 Task: Compose an email with the signature Jocelyn Rodriguez with the subject Update on a service enhancement and the message I wanted to discuss the progress of the sales team with you. Can we set up a meeting sometime next week? from softage.5@softage.net to softage.2@softage.net, select the message and change font size to huge, align the email to right Send the email. Finally, move the email from Sent Items to the label Social media
Action: Mouse moved to (72, 48)
Screenshot: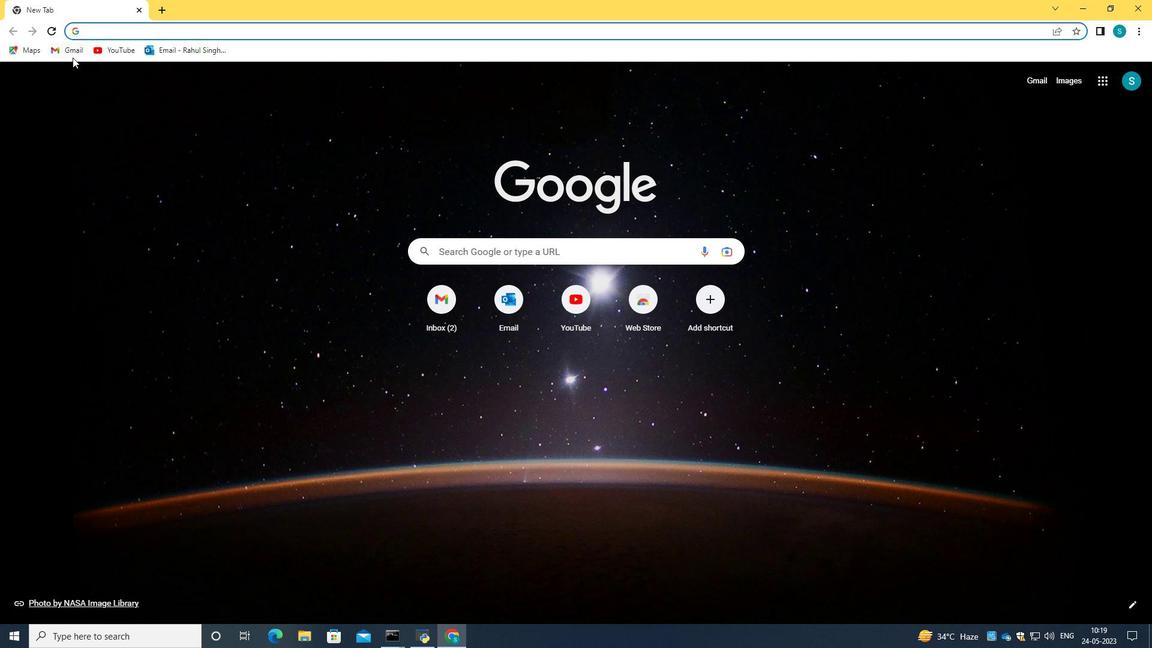 
Action: Mouse pressed left at (72, 48)
Screenshot: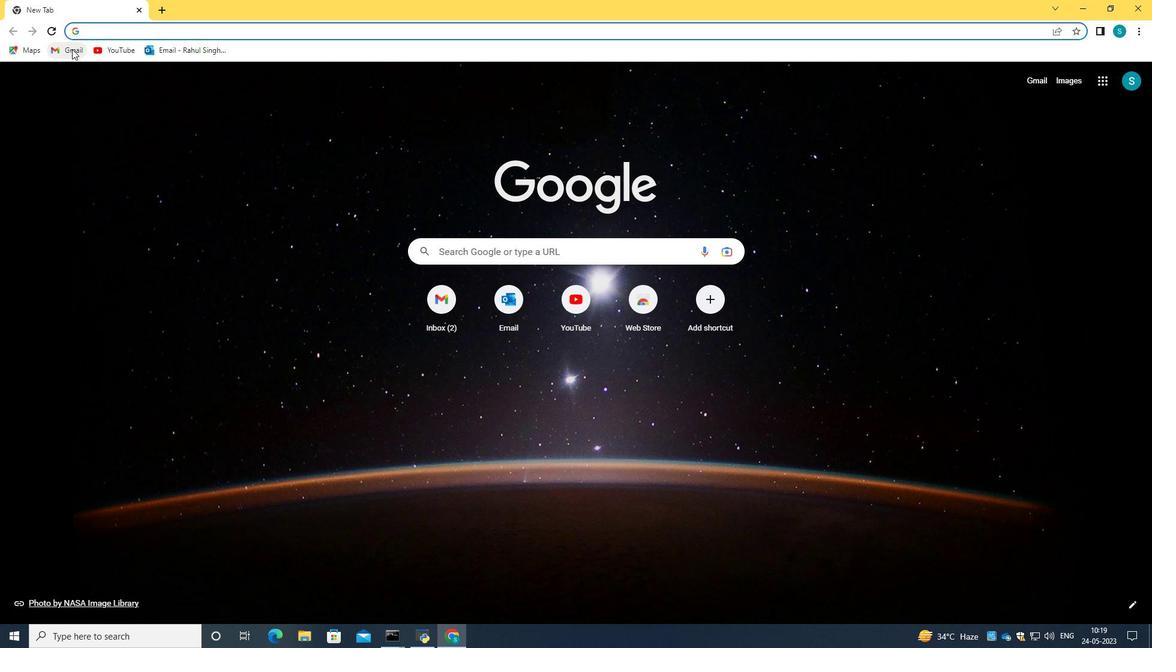 
Action: Mouse moved to (583, 181)
Screenshot: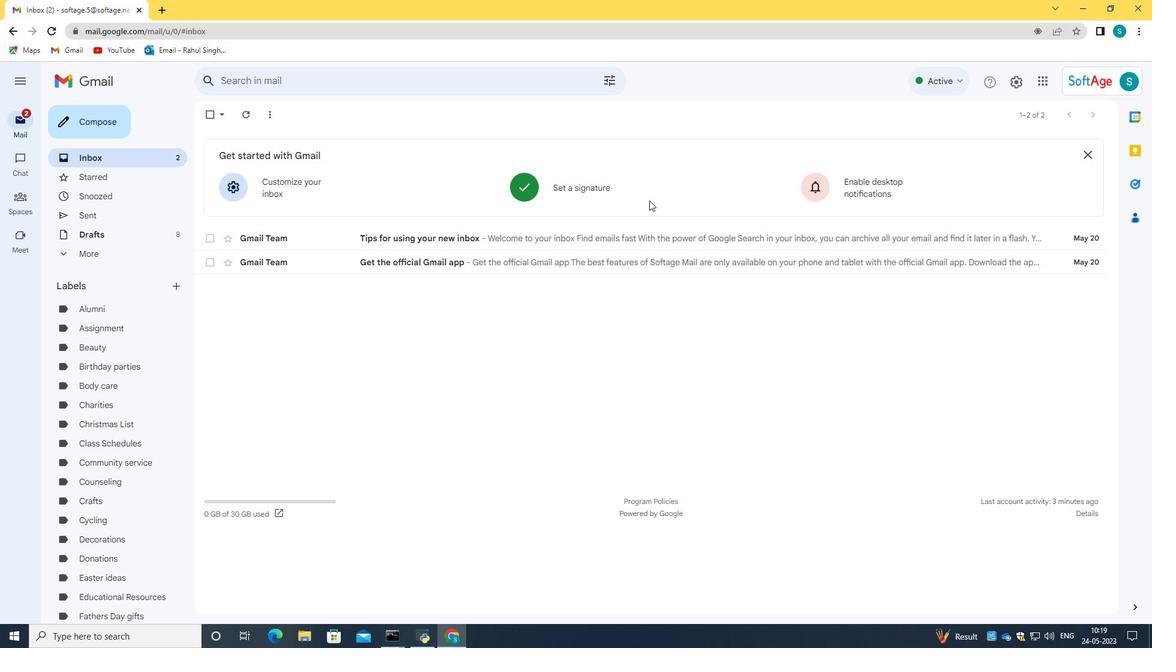
Action: Mouse pressed left at (583, 181)
Screenshot: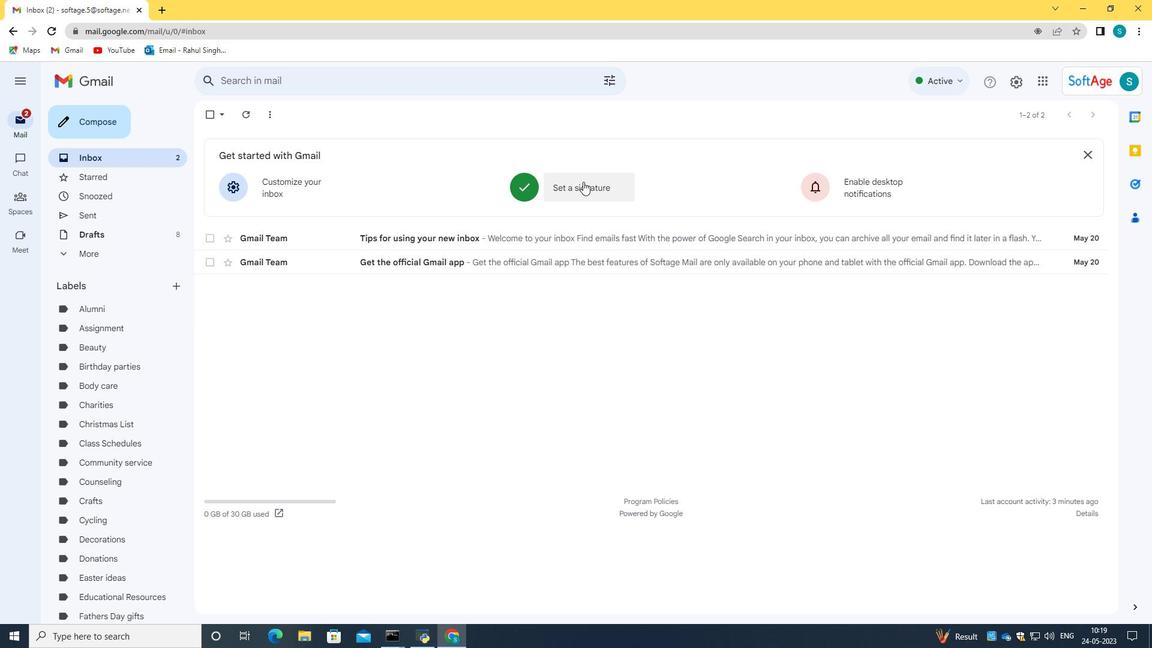 
Action: Mouse moved to (630, 279)
Screenshot: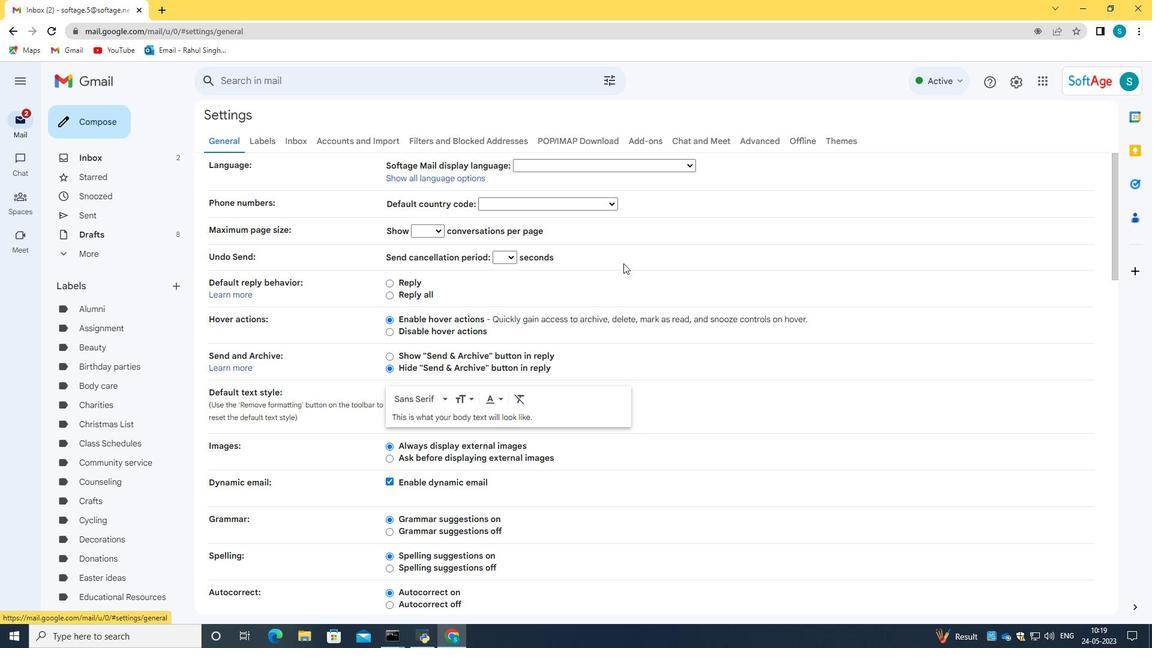 
Action: Mouse scrolled (630, 279) with delta (0, 0)
Screenshot: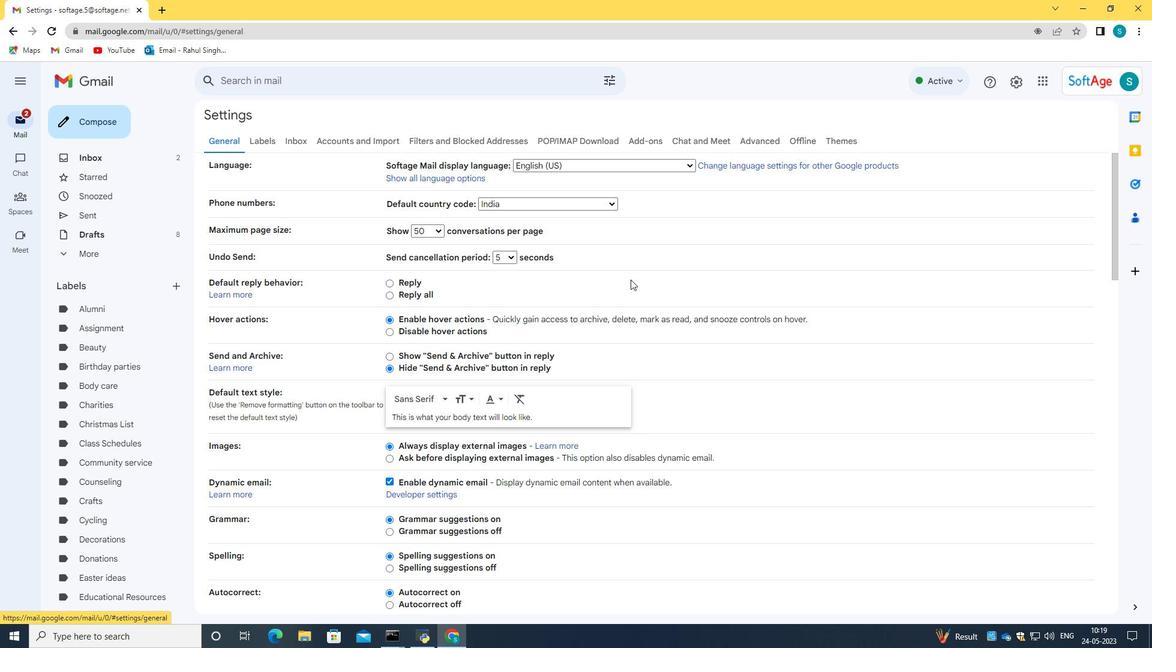 
Action: Mouse scrolled (630, 279) with delta (0, 0)
Screenshot: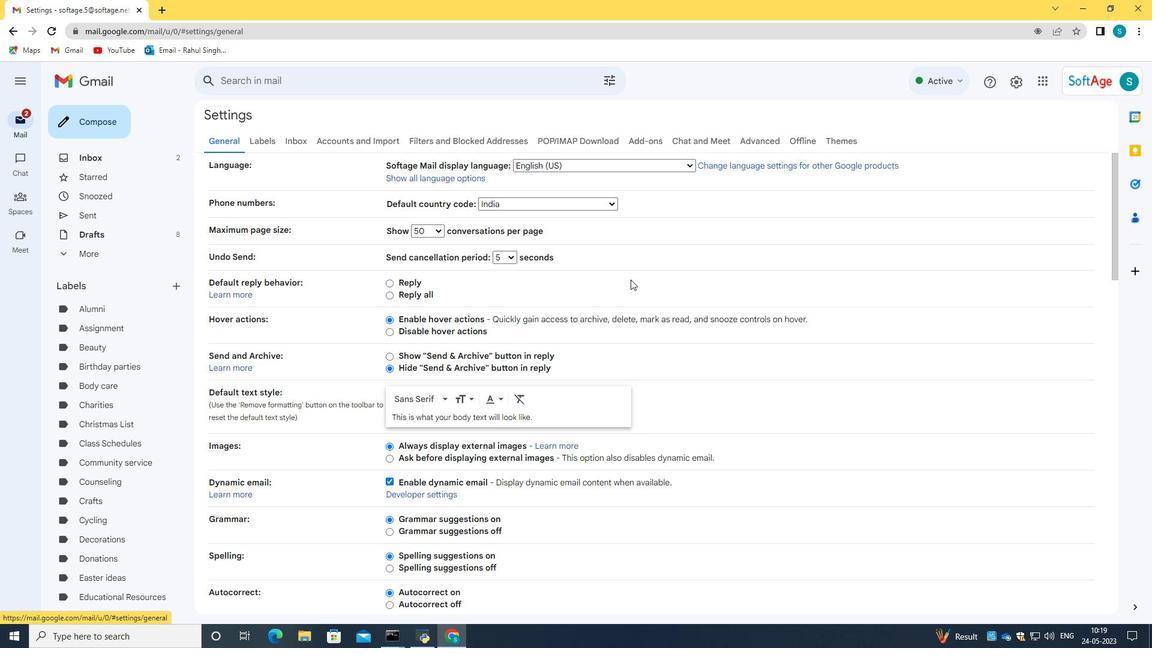 
Action: Mouse moved to (630, 280)
Screenshot: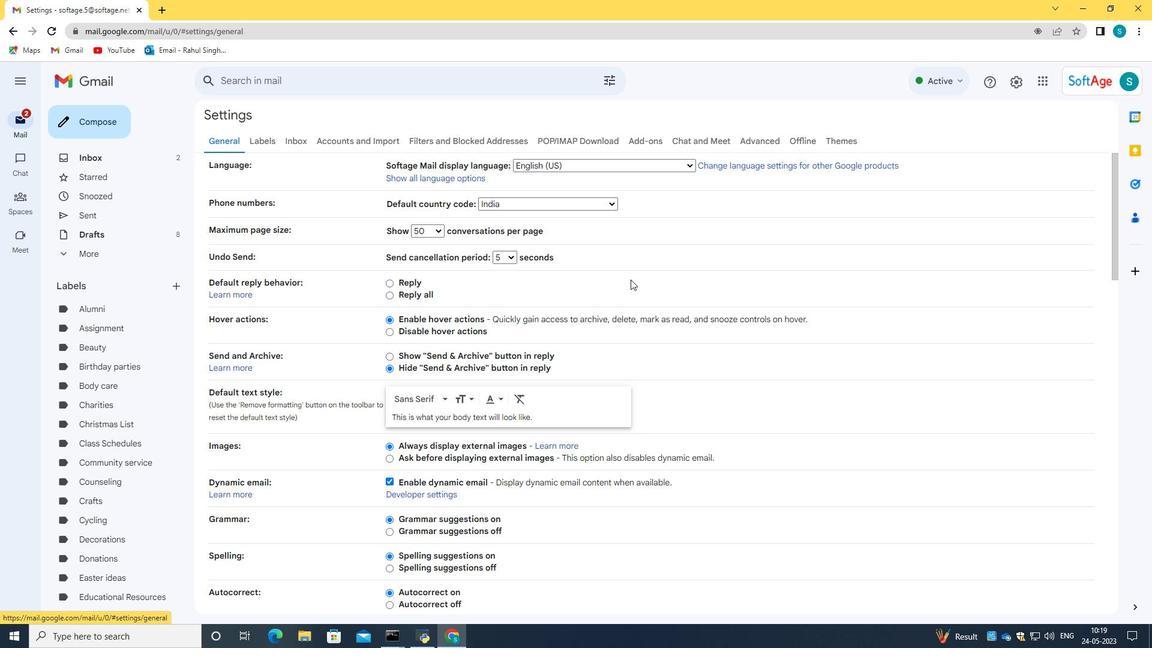 
Action: Mouse scrolled (630, 279) with delta (0, 0)
Screenshot: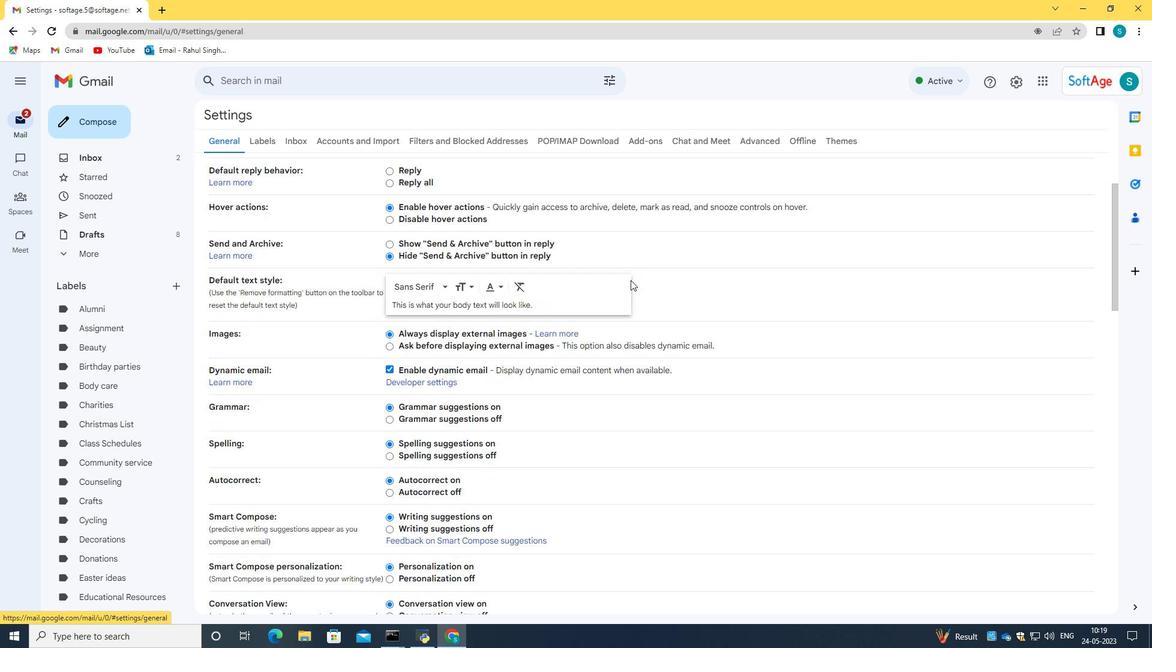 
Action: Mouse scrolled (630, 279) with delta (0, 0)
Screenshot: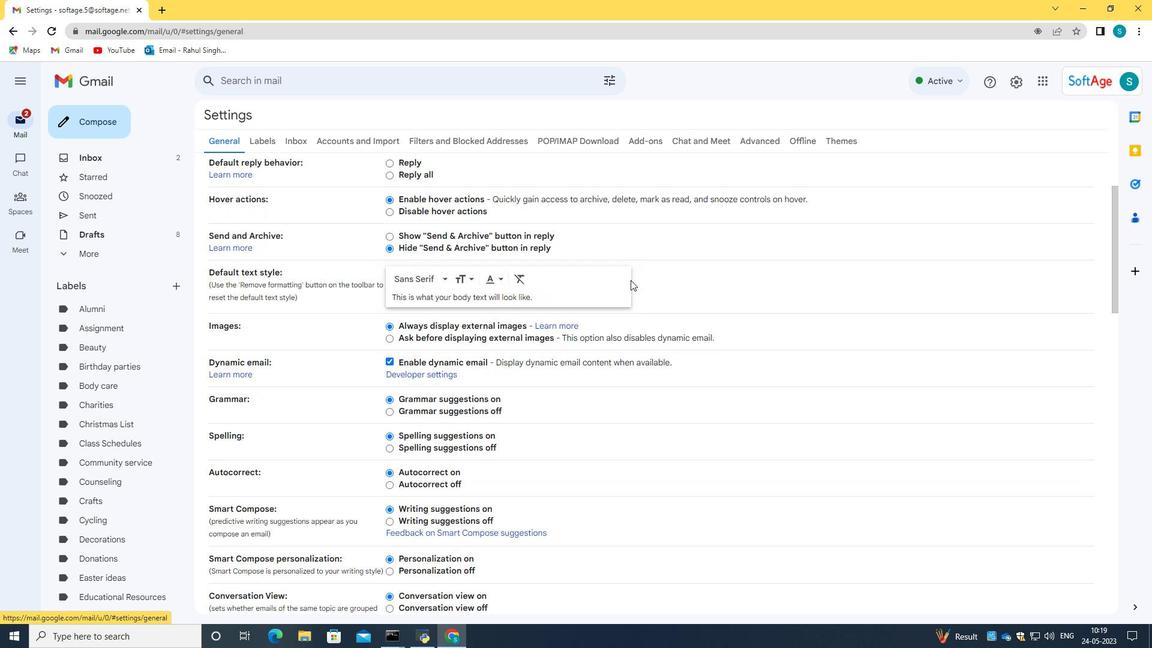 
Action: Mouse scrolled (630, 279) with delta (0, 0)
Screenshot: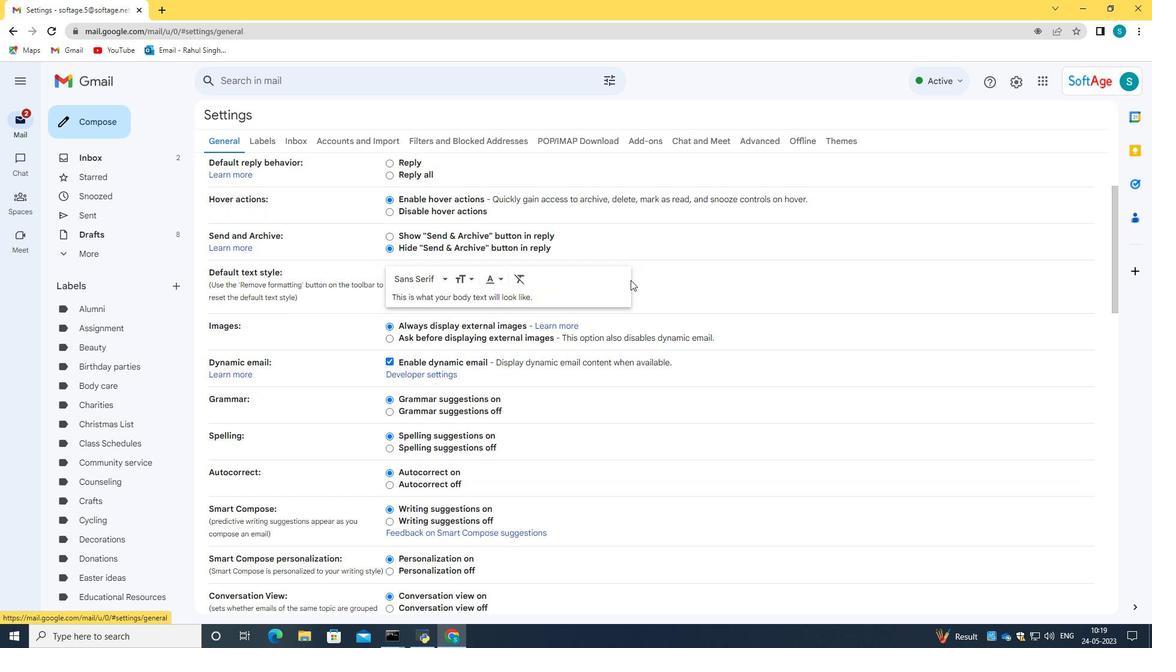 
Action: Mouse scrolled (630, 279) with delta (0, 0)
Screenshot: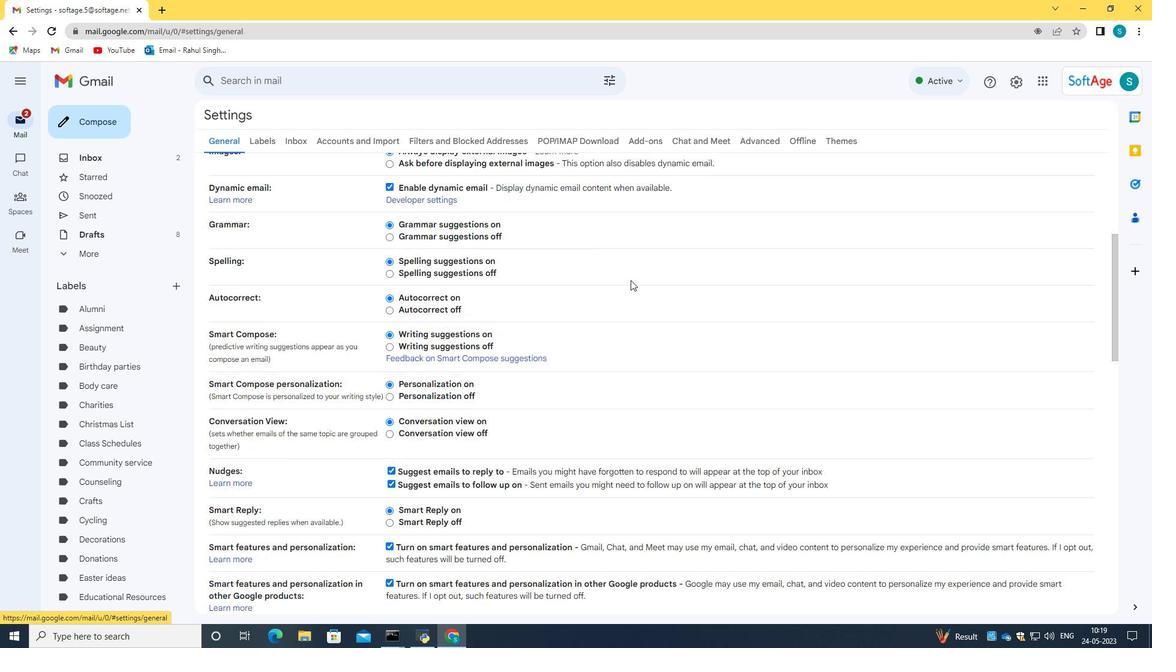 
Action: Mouse scrolled (630, 279) with delta (0, 0)
Screenshot: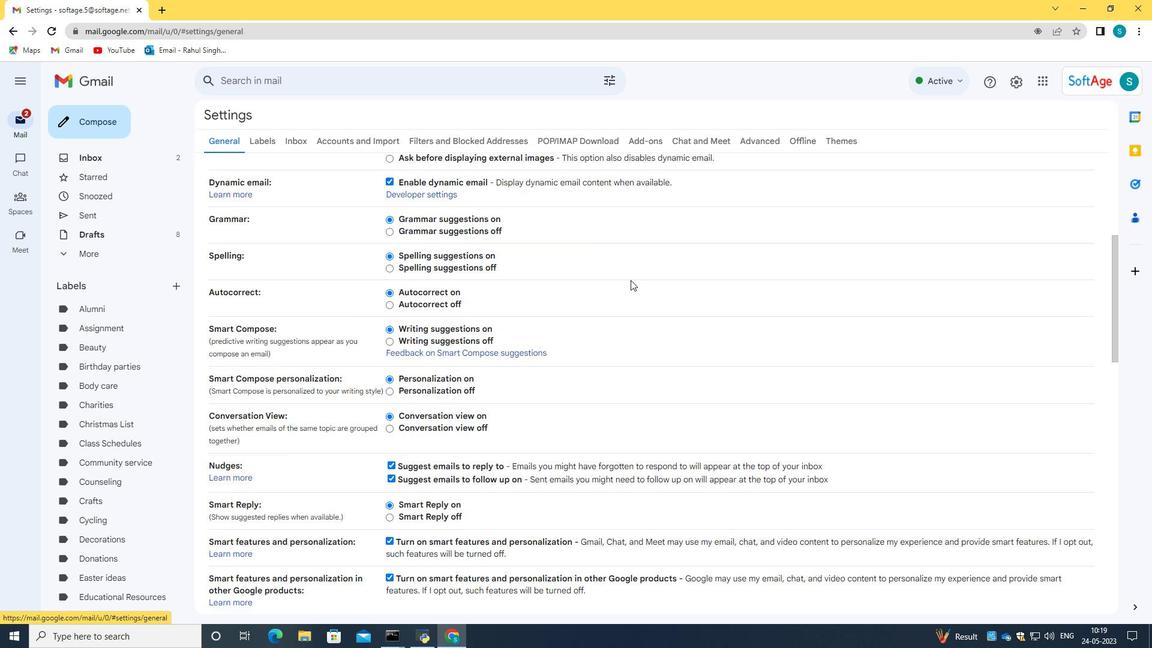 
Action: Mouse moved to (633, 281)
Screenshot: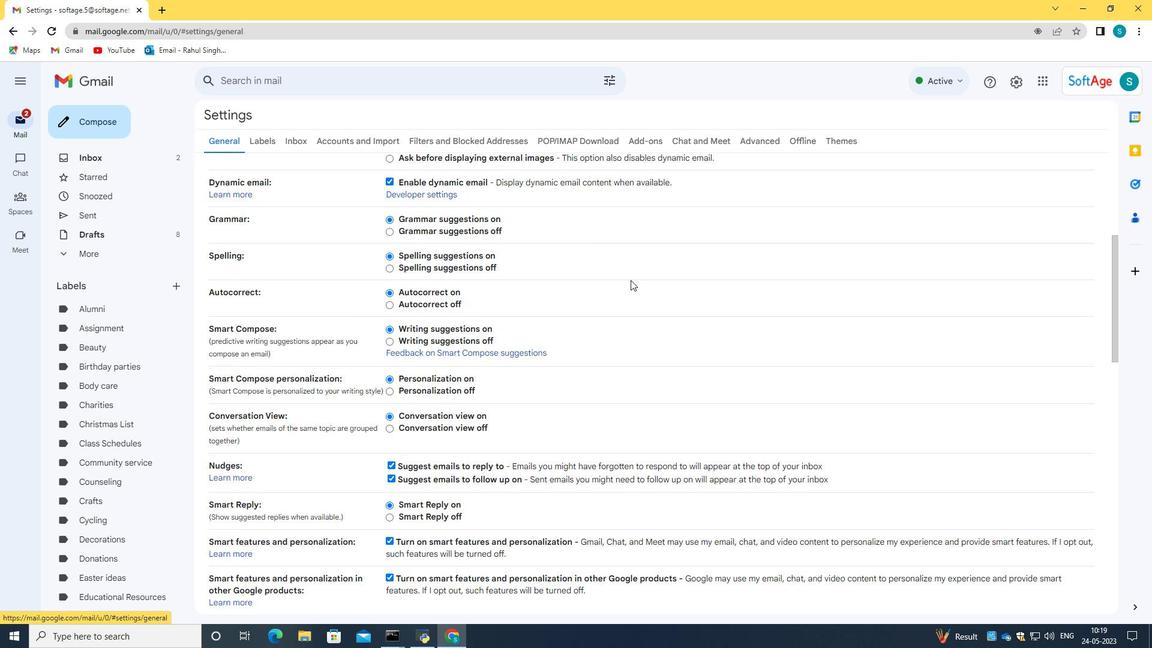 
Action: Mouse scrolled (633, 280) with delta (0, 0)
Screenshot: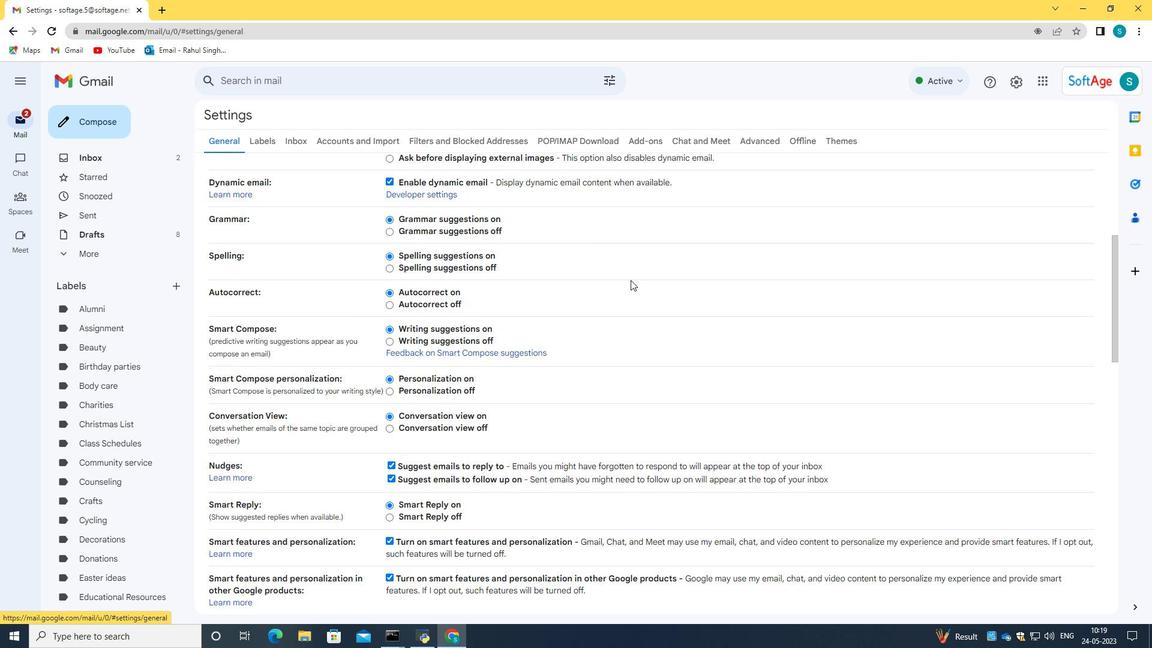 
Action: Mouse moved to (633, 282)
Screenshot: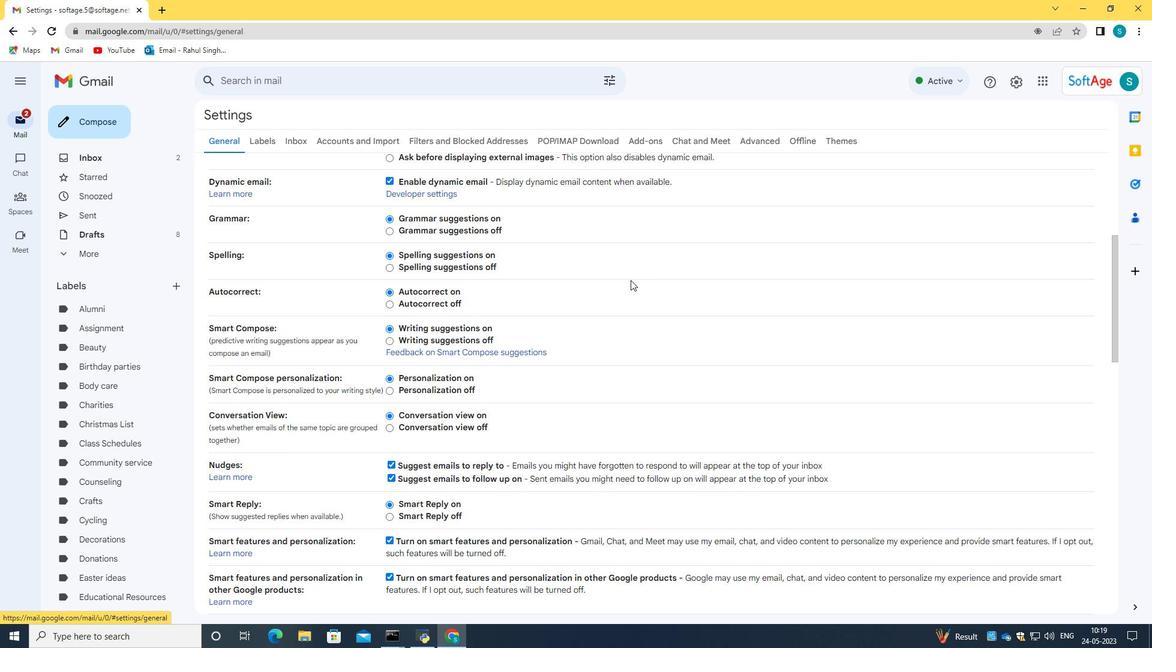 
Action: Mouse scrolled (633, 281) with delta (0, 0)
Screenshot: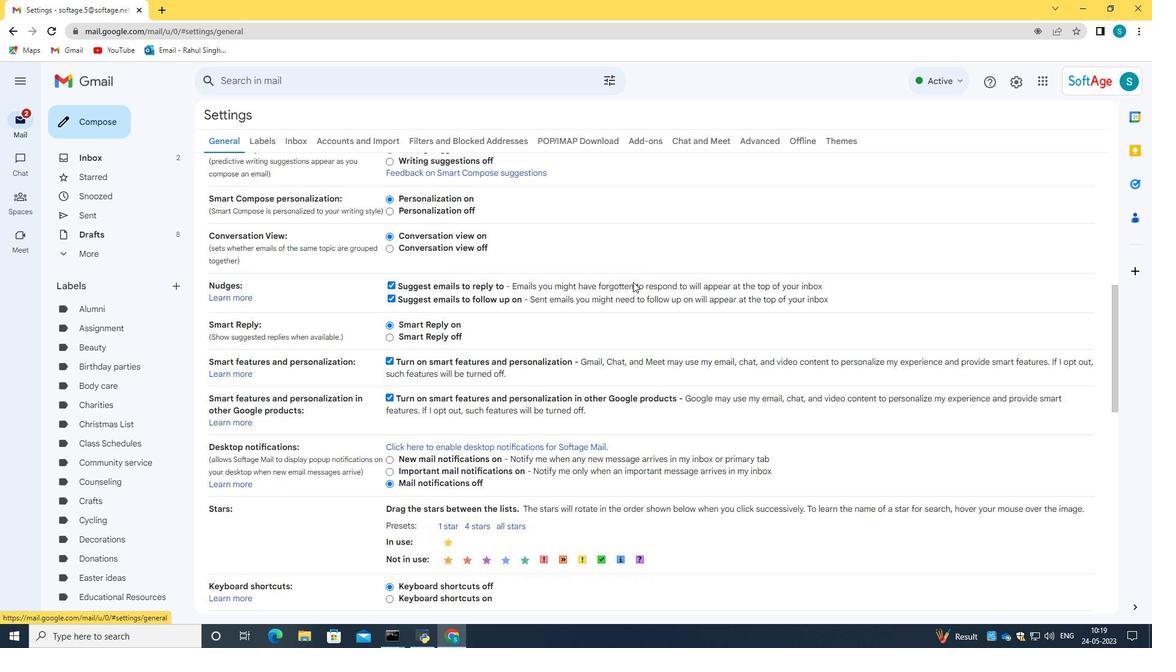 
Action: Mouse scrolled (633, 281) with delta (0, 0)
Screenshot: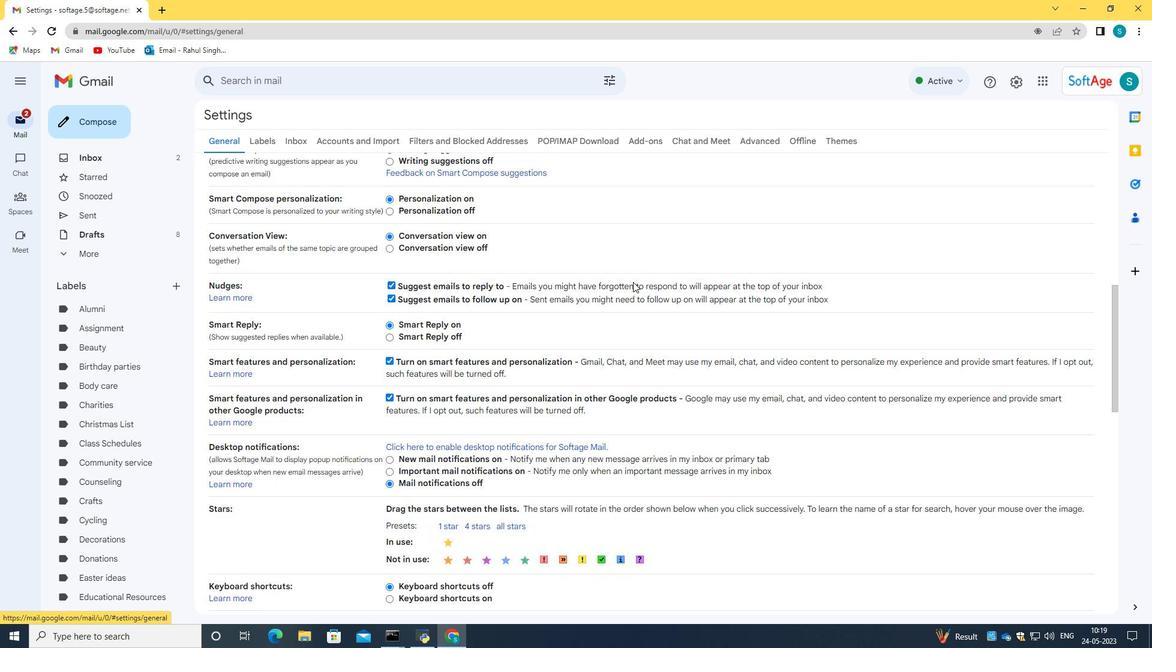 
Action: Mouse moved to (633, 286)
Screenshot: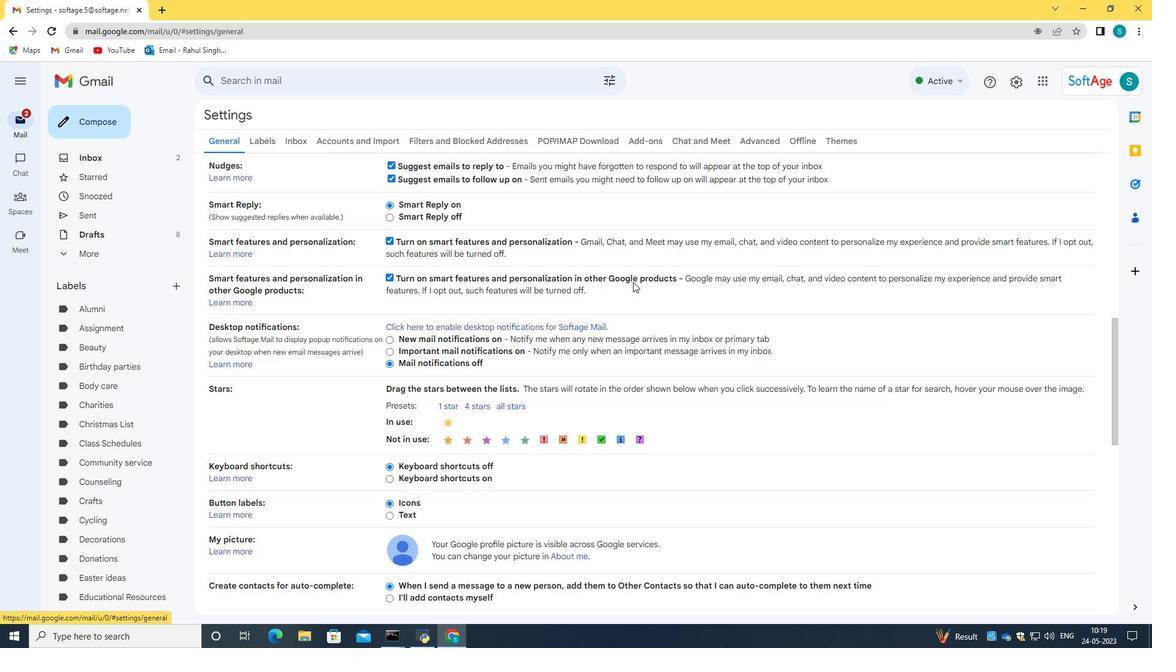 
Action: Mouse scrolled (633, 285) with delta (0, 0)
Screenshot: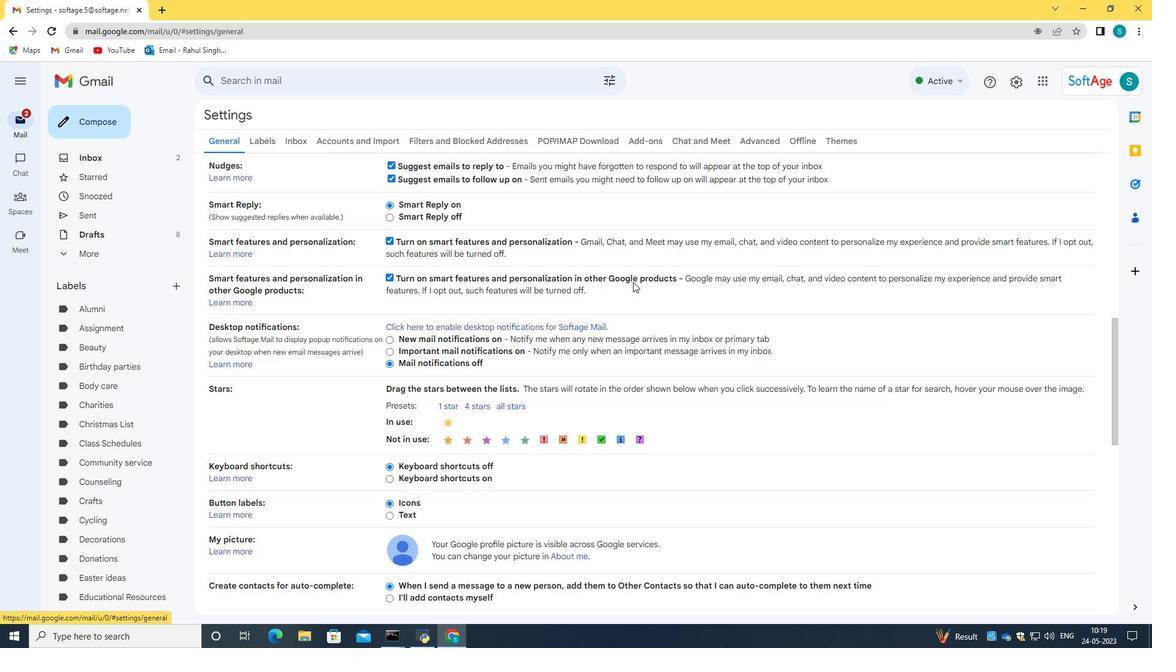
Action: Mouse moved to (633, 292)
Screenshot: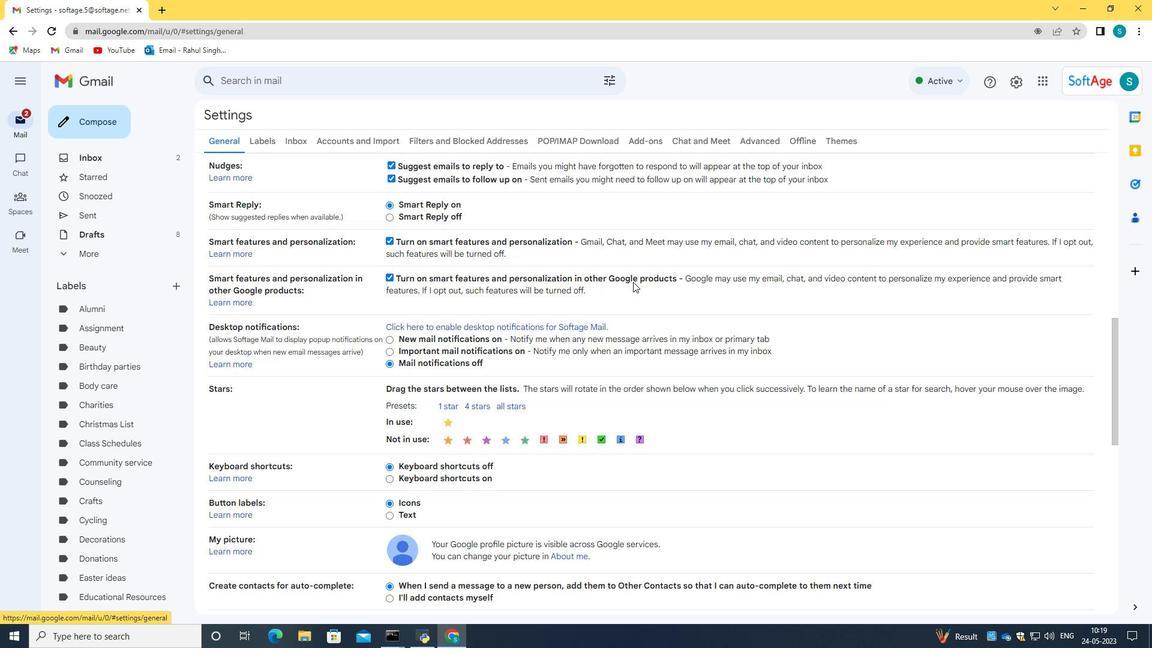 
Action: Mouse scrolled (633, 292) with delta (0, 0)
Screenshot: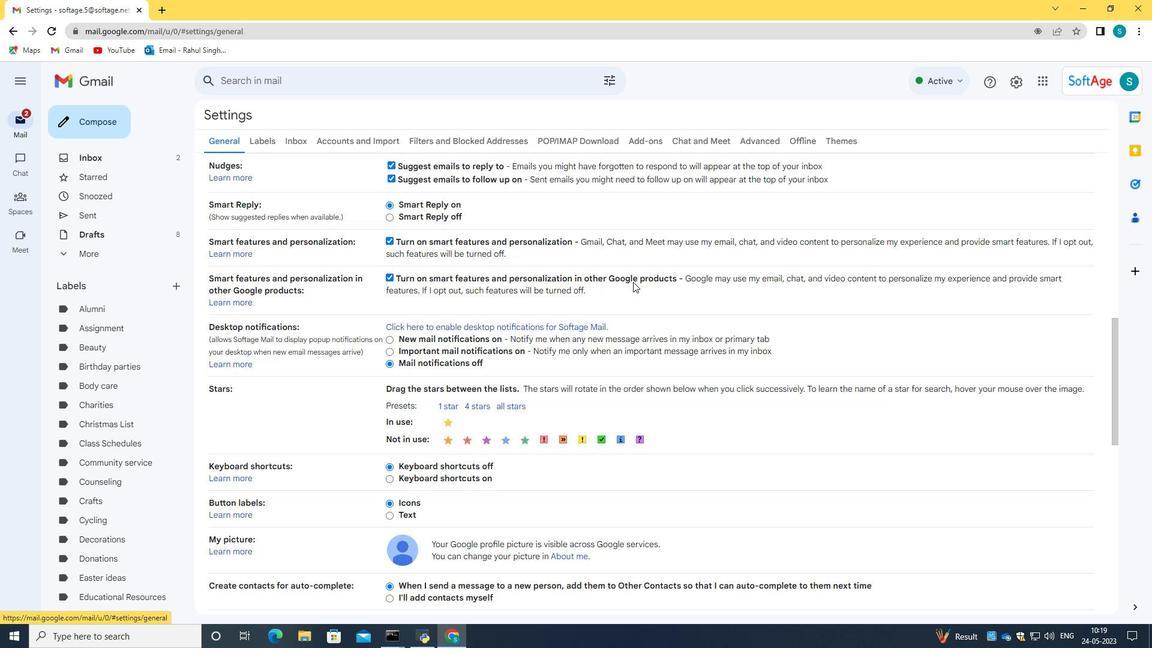 
Action: Mouse moved to (633, 294)
Screenshot: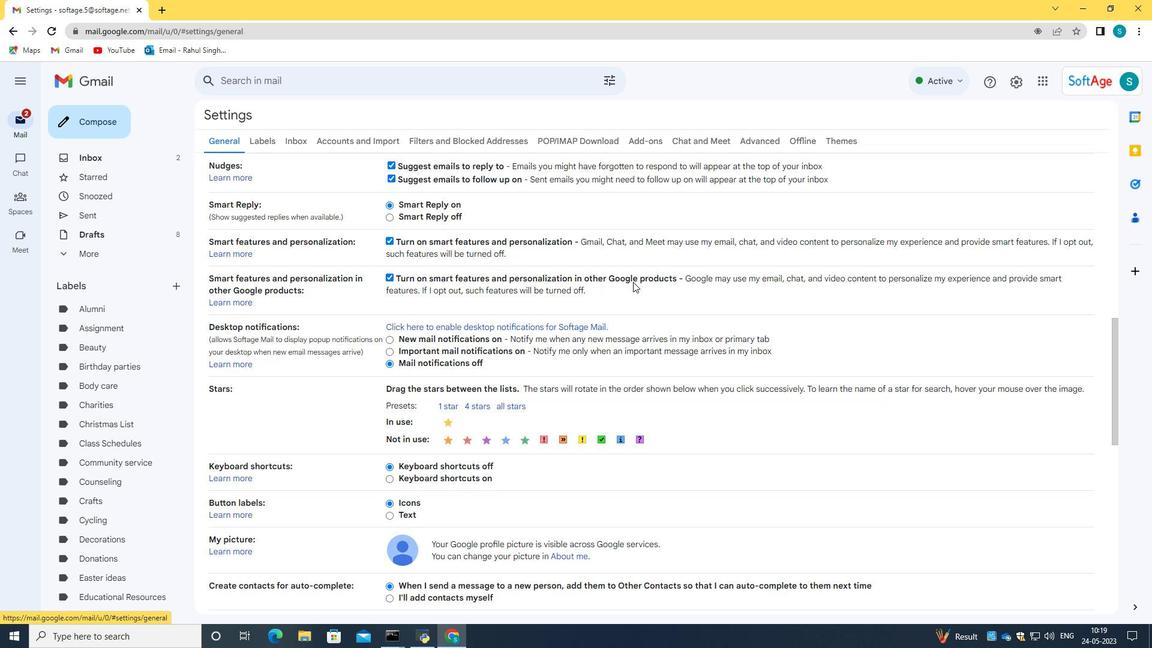 
Action: Mouse scrolled (633, 294) with delta (0, 0)
Screenshot: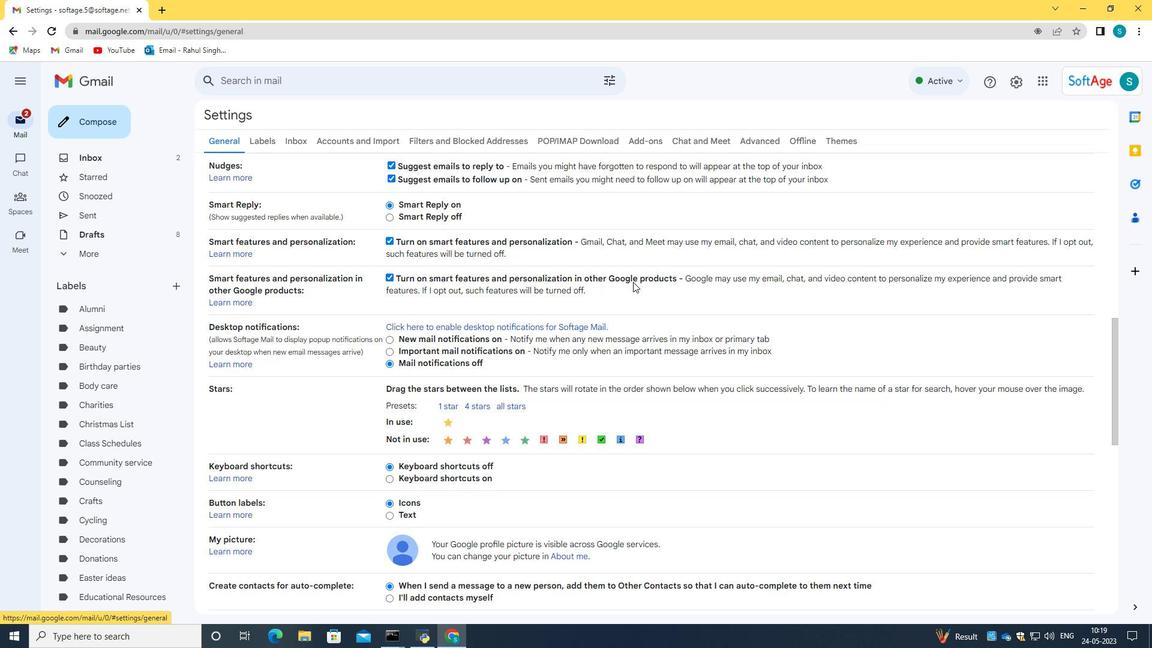 
Action: Mouse moved to (477, 556)
Screenshot: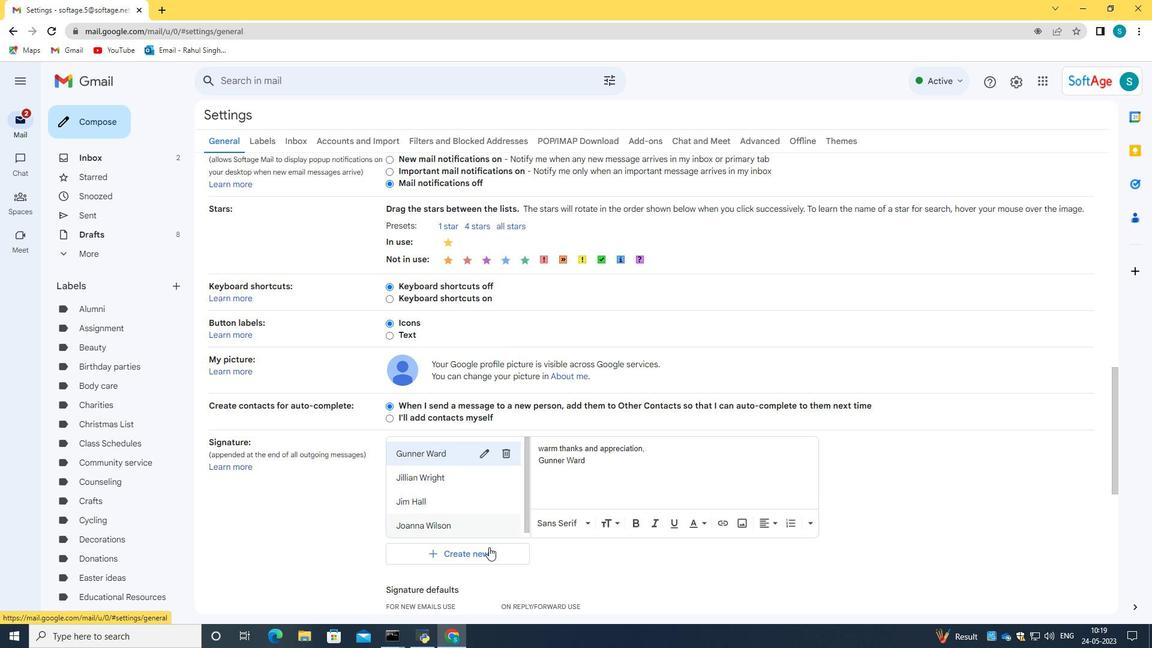 
Action: Mouse pressed left at (477, 556)
Screenshot: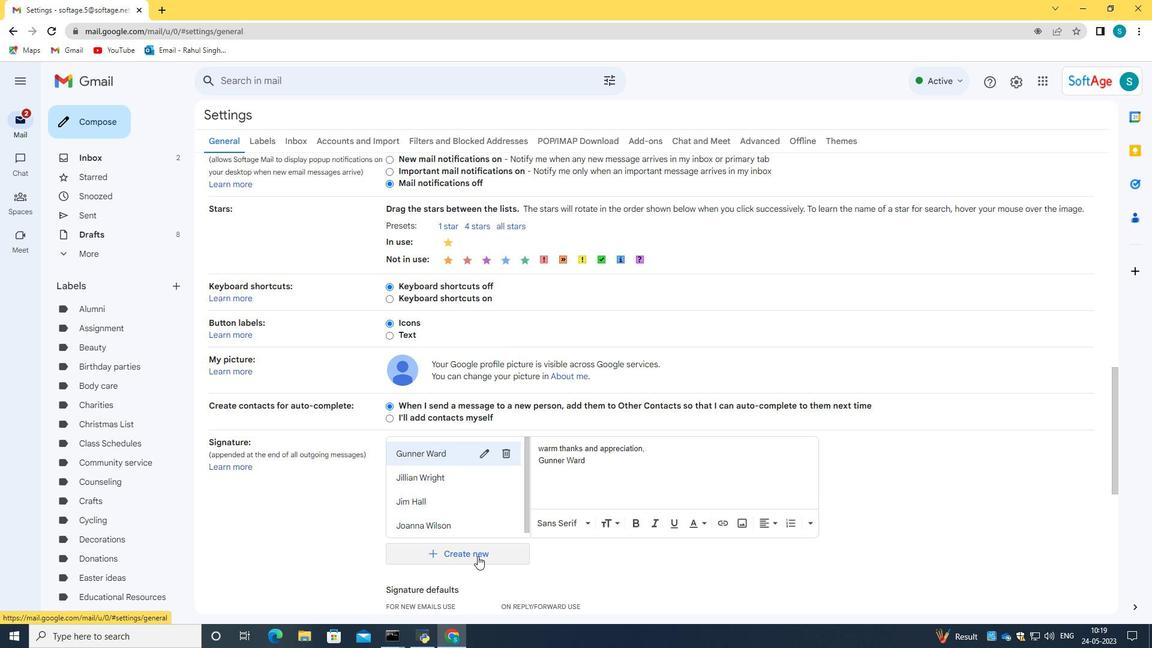 
Action: Mouse moved to (522, 332)
Screenshot: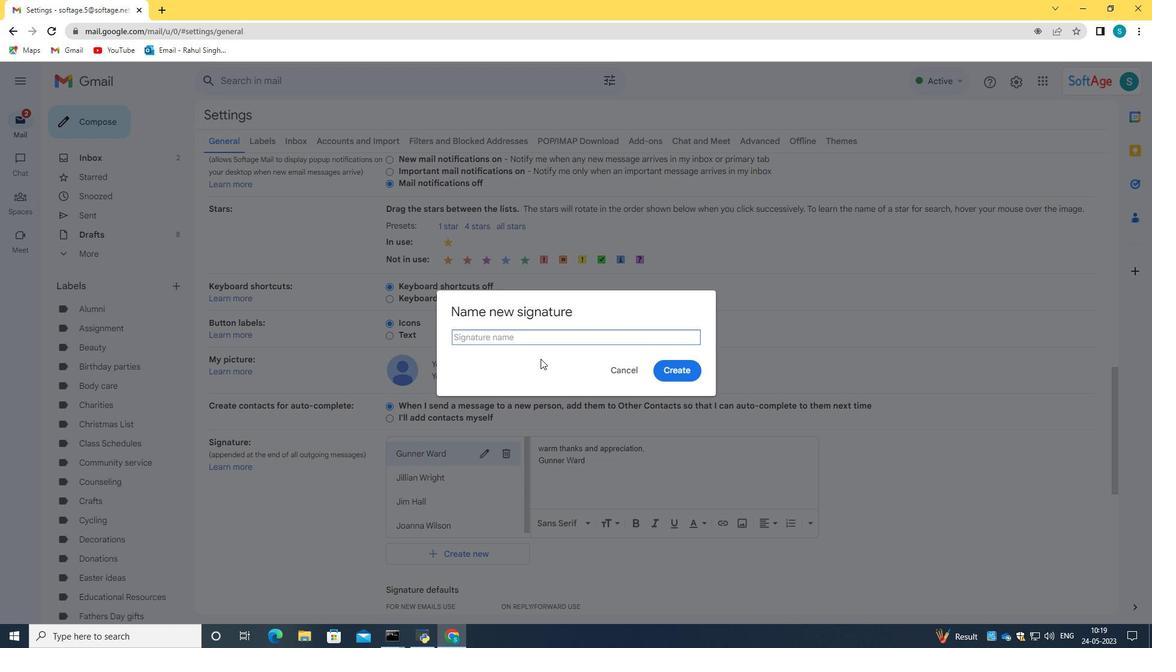 
Action: Key pressed <Key.caps_lock>J<Key.caps_lock>ocelyn<Key.space><Key.caps_lock>R<Key.caps_lock>odriguez
Screenshot: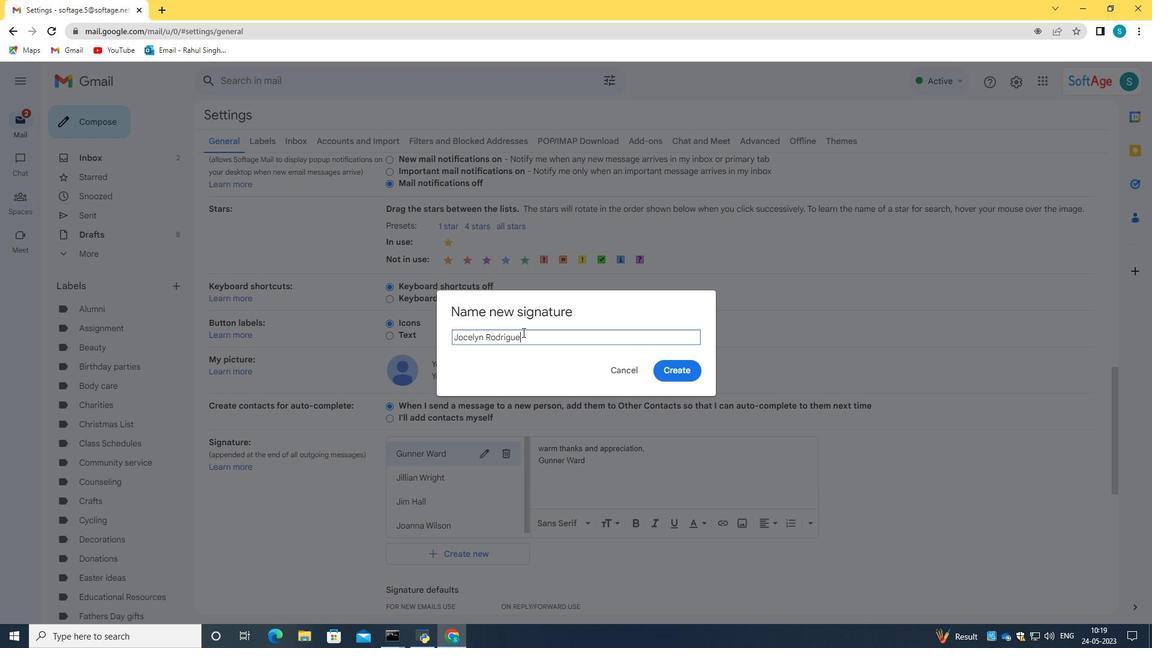 
Action: Mouse moved to (687, 361)
Screenshot: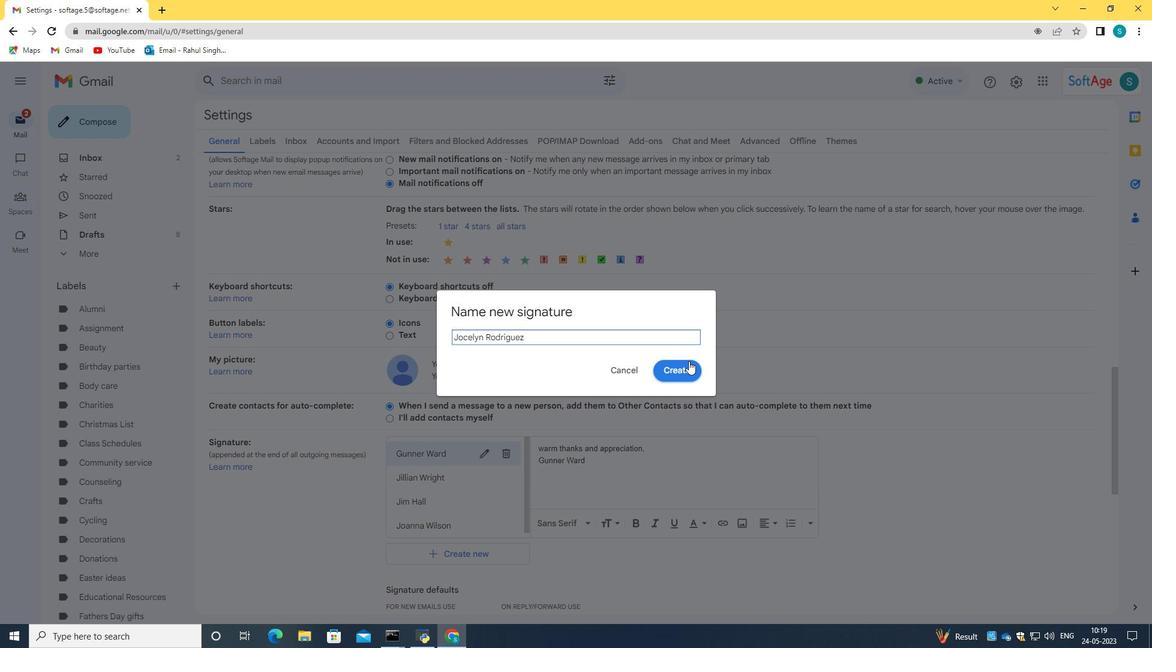 
Action: Mouse pressed left at (687, 361)
Screenshot: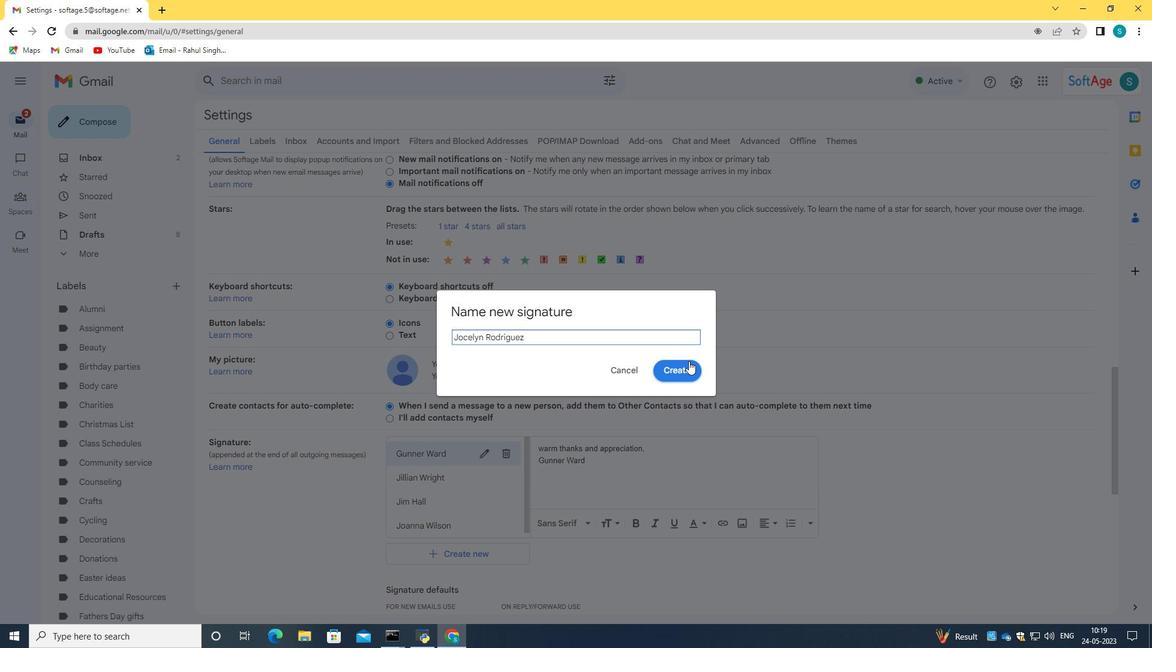 
Action: Mouse moved to (595, 466)
Screenshot: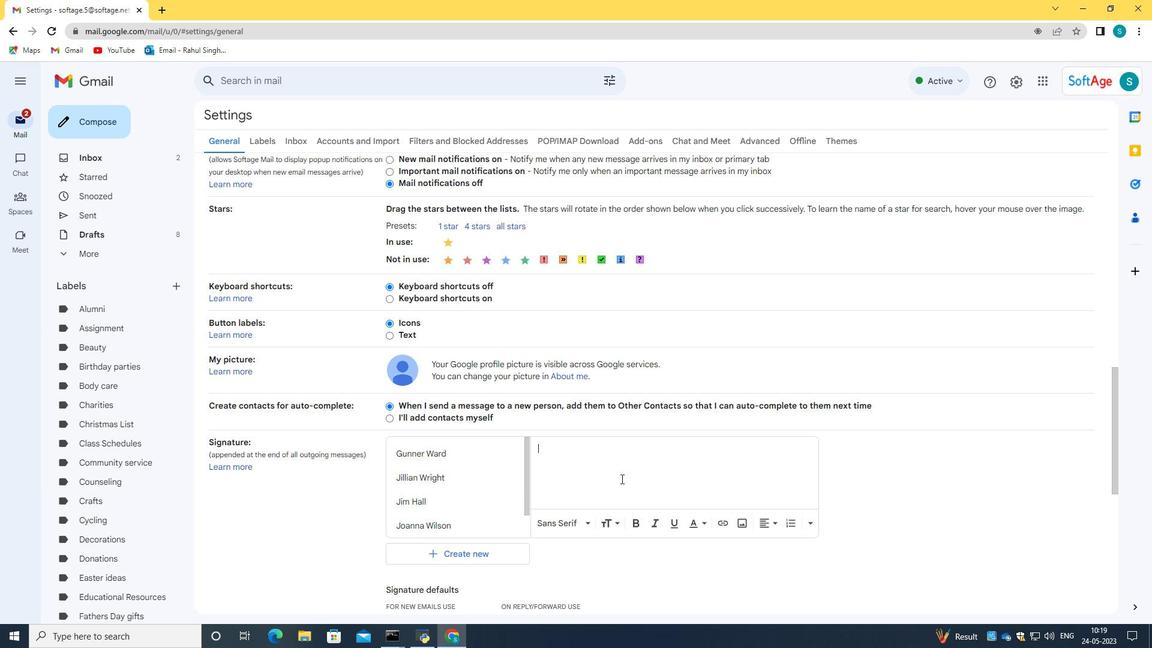 
Action: Mouse pressed left at (595, 466)
Screenshot: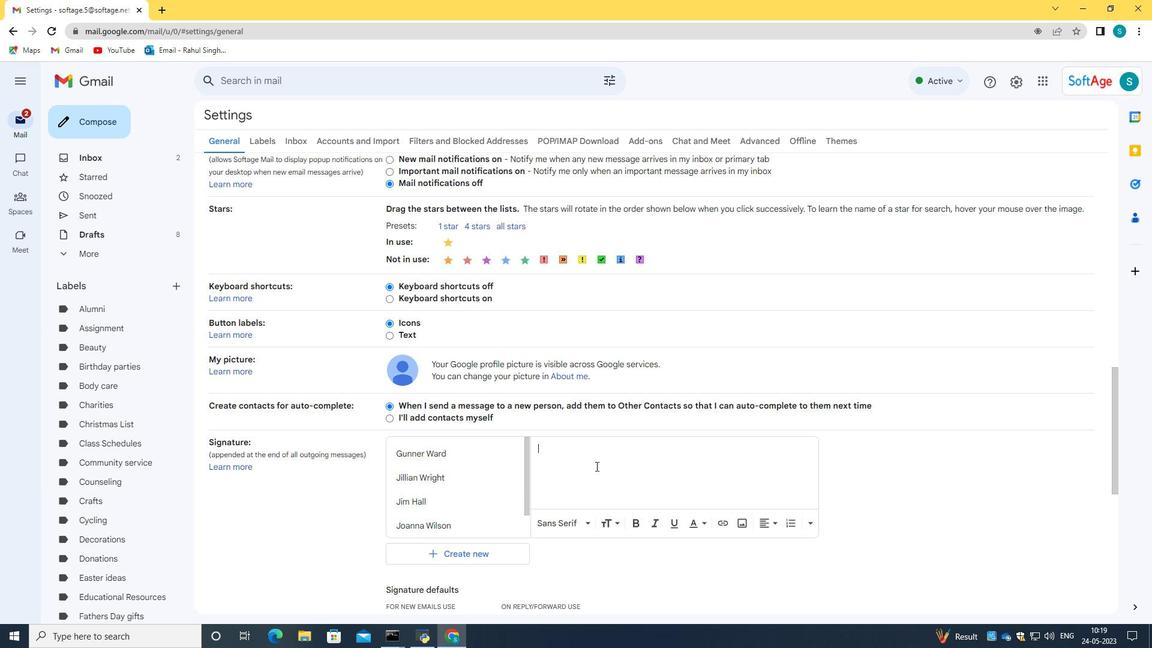 
Action: Key pressed j<Key.caps_lock><Key.backspace>J<Key.caps_lock>ocelyn<Key.space><Key.caps_lock>R<Key.caps_lock>odriguez
Screenshot: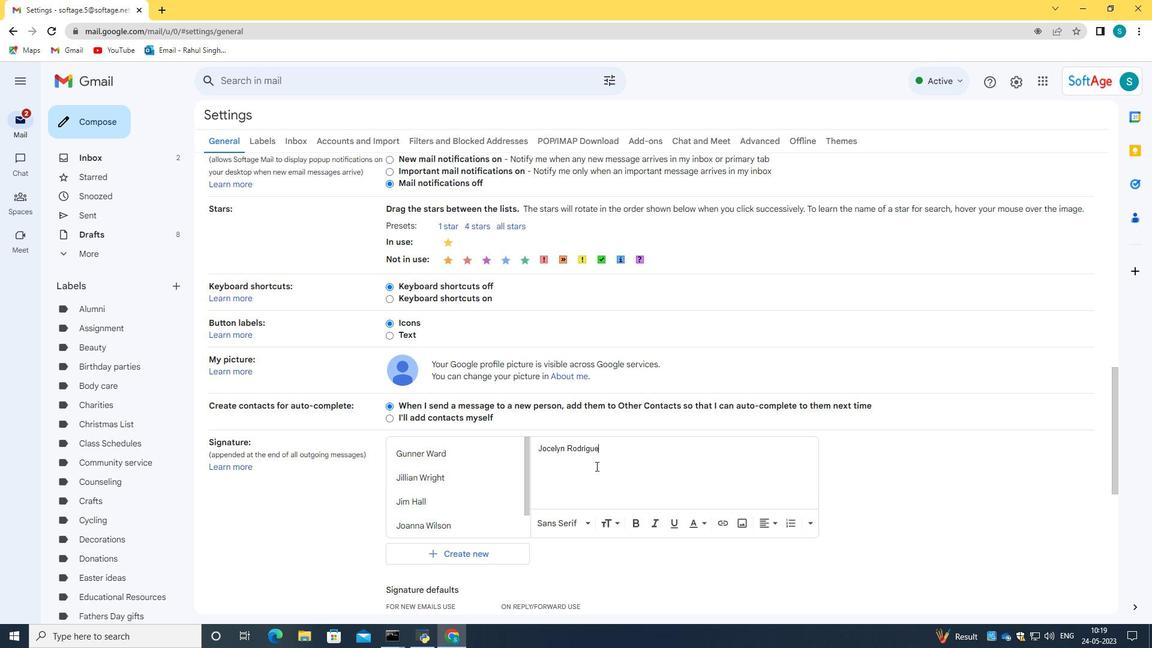 
Action: Mouse scrolled (595, 465) with delta (0, 0)
Screenshot: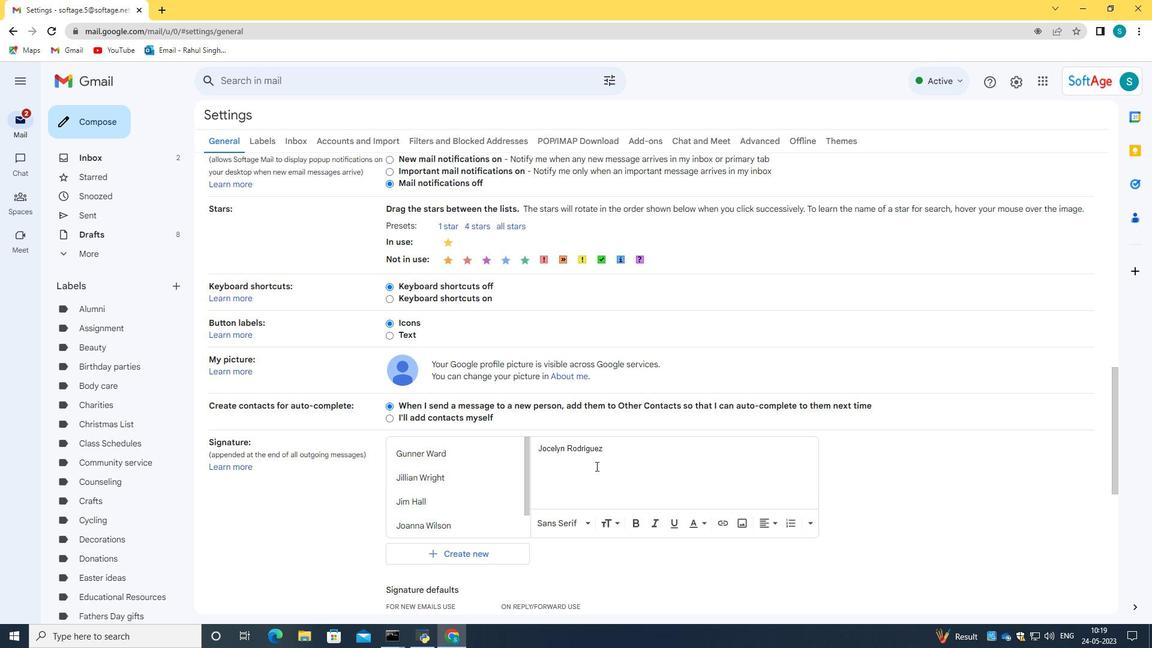 
Action: Mouse scrolled (595, 465) with delta (0, 0)
Screenshot: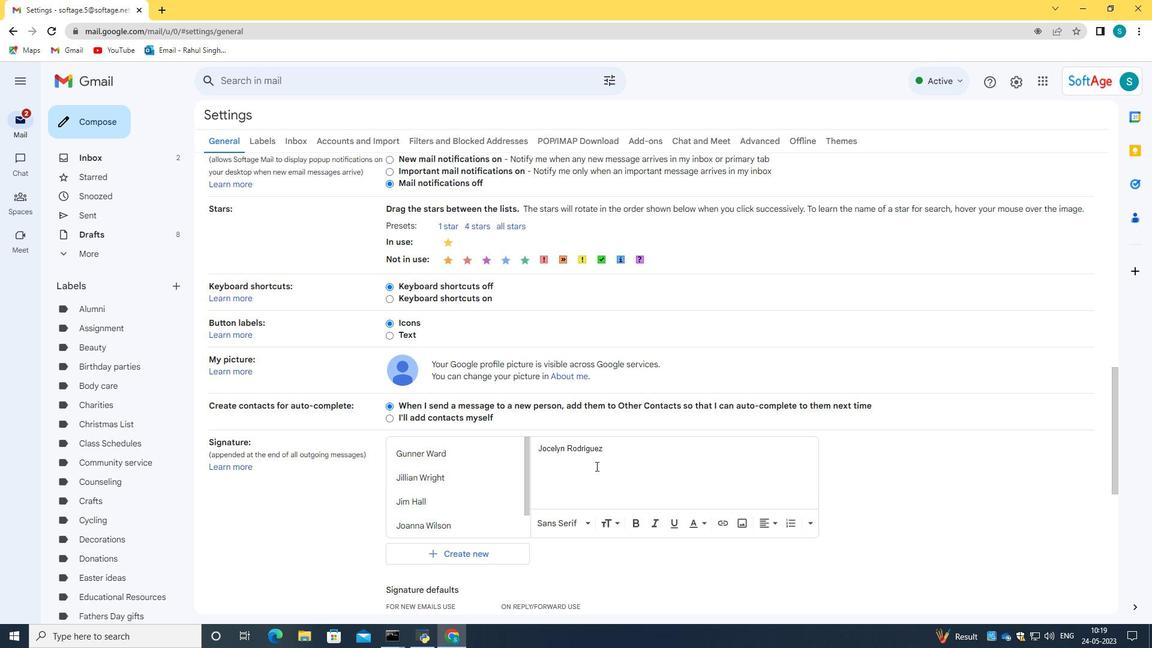 
Action: Mouse scrolled (595, 465) with delta (0, 0)
Screenshot: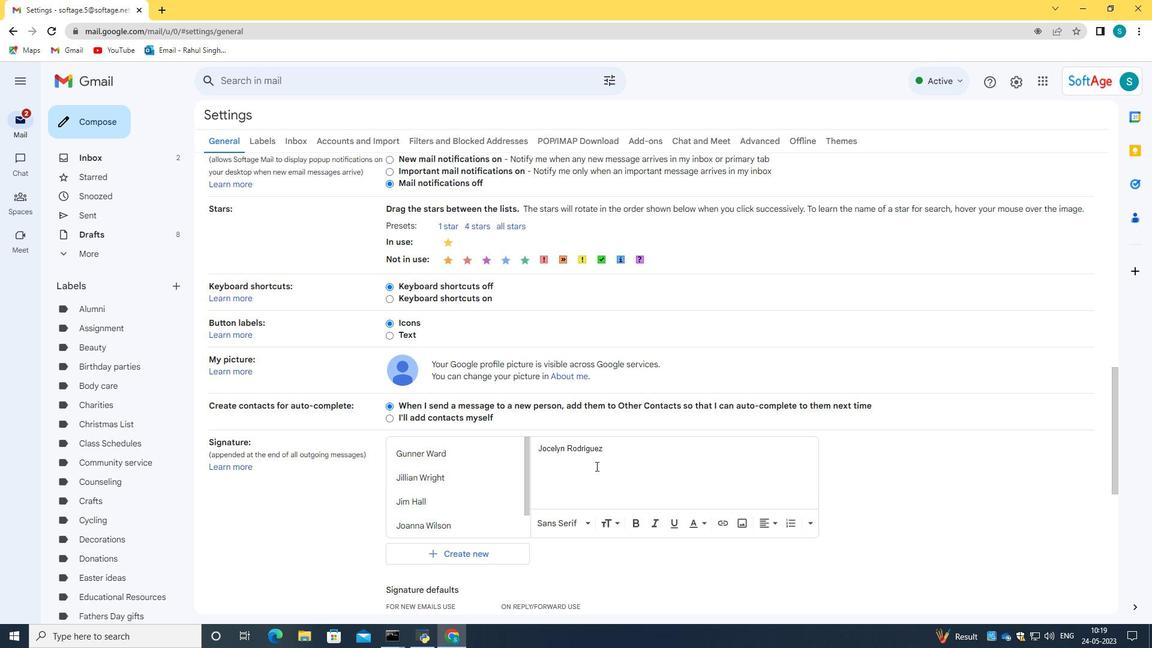 
Action: Mouse scrolled (595, 465) with delta (0, 0)
Screenshot: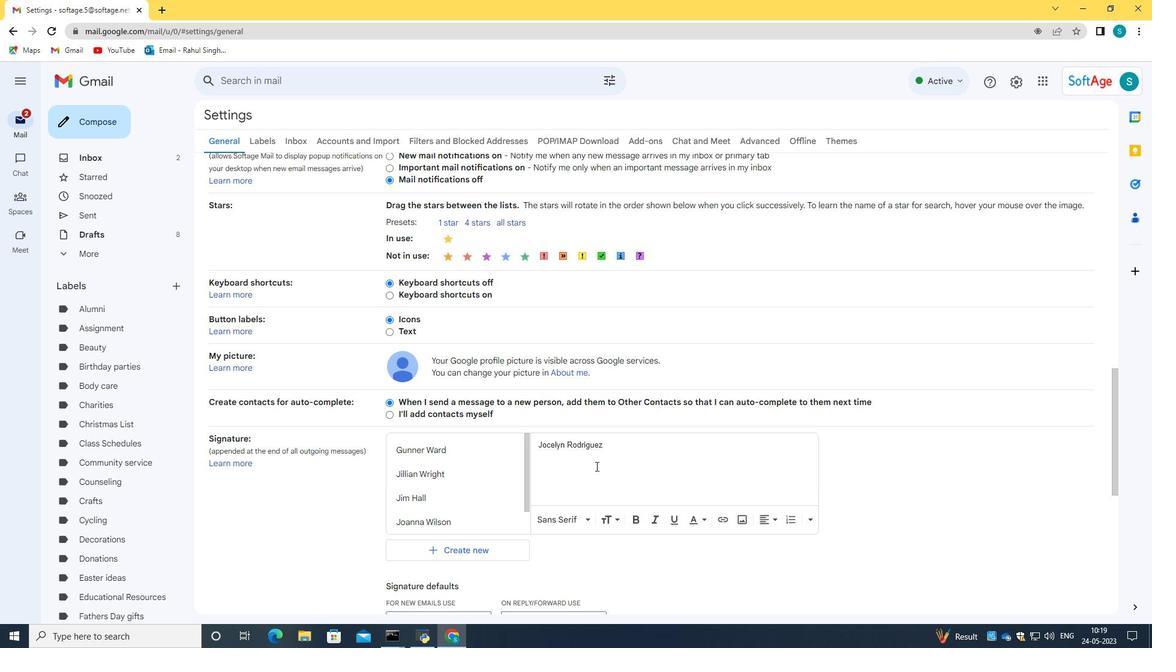 
Action: Mouse scrolled (595, 465) with delta (0, 0)
Screenshot: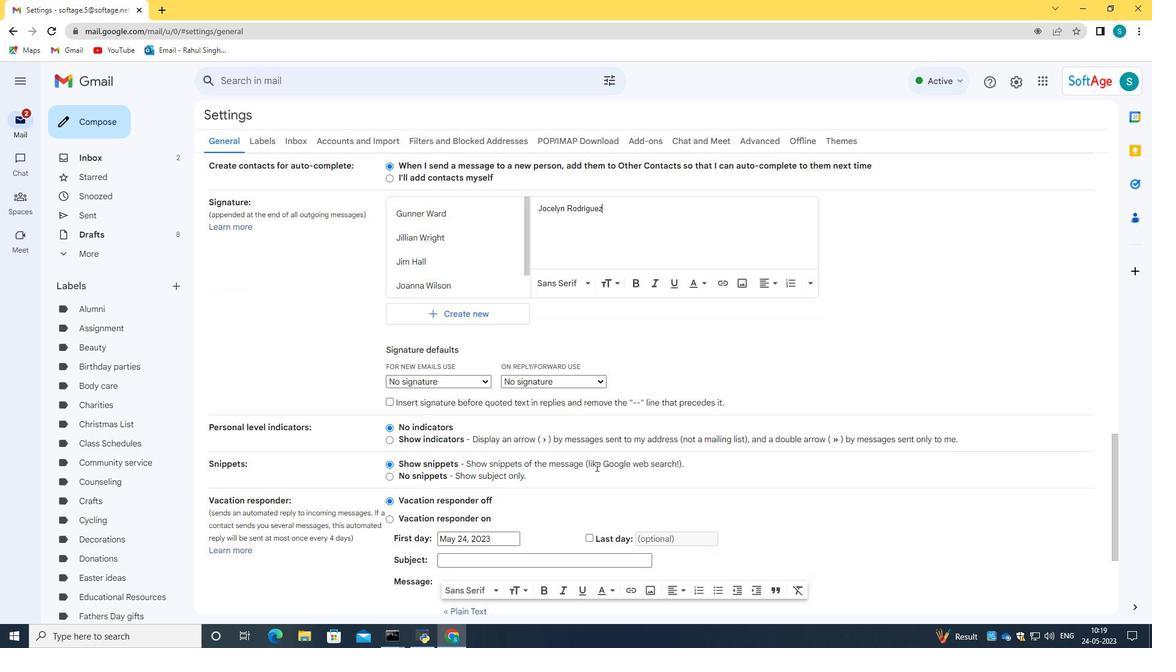 
Action: Mouse scrolled (595, 465) with delta (0, 0)
Screenshot: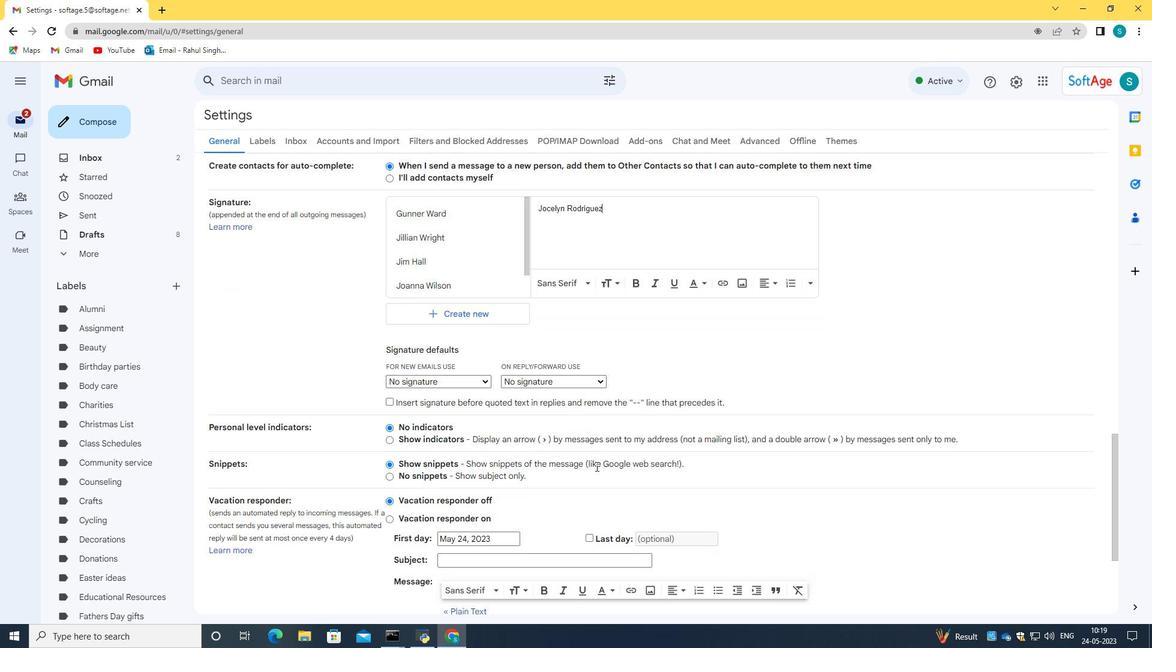 
Action: Mouse scrolled (595, 465) with delta (0, 0)
Screenshot: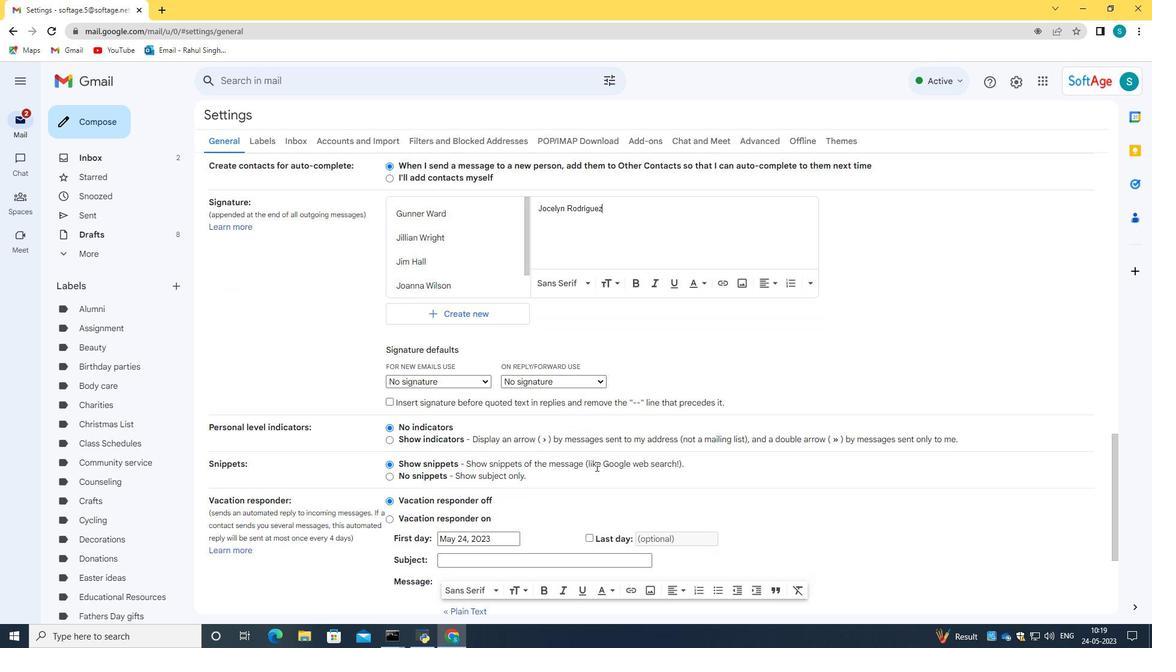 
Action: Mouse scrolled (595, 465) with delta (0, 0)
Screenshot: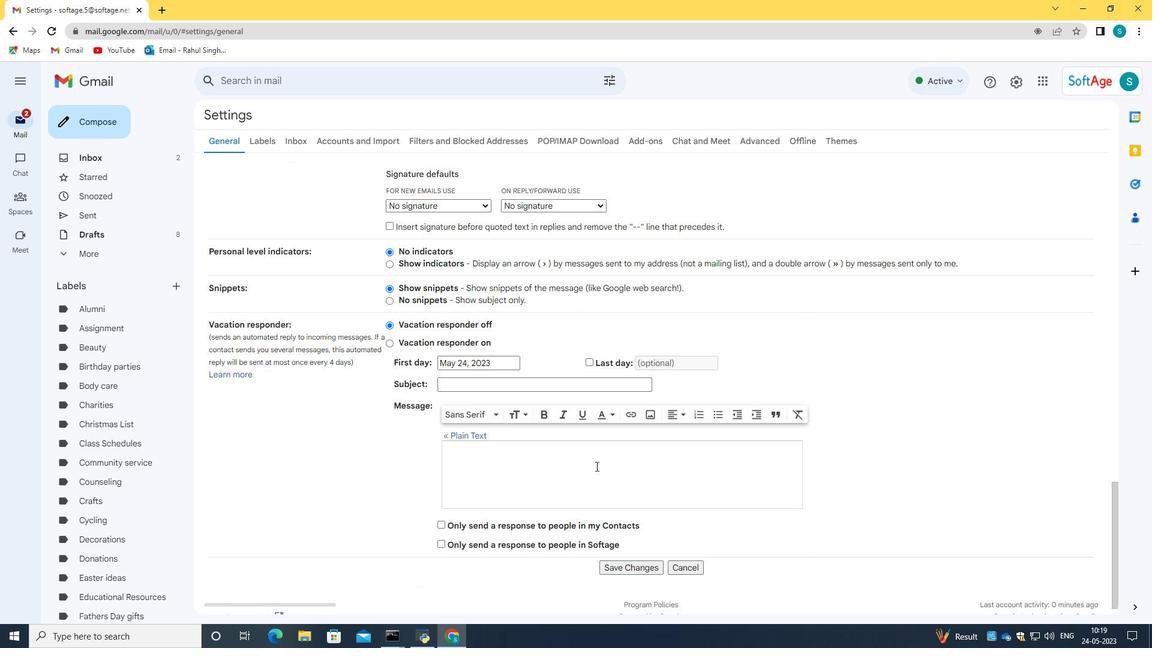 
Action: Mouse scrolled (595, 465) with delta (0, 0)
Screenshot: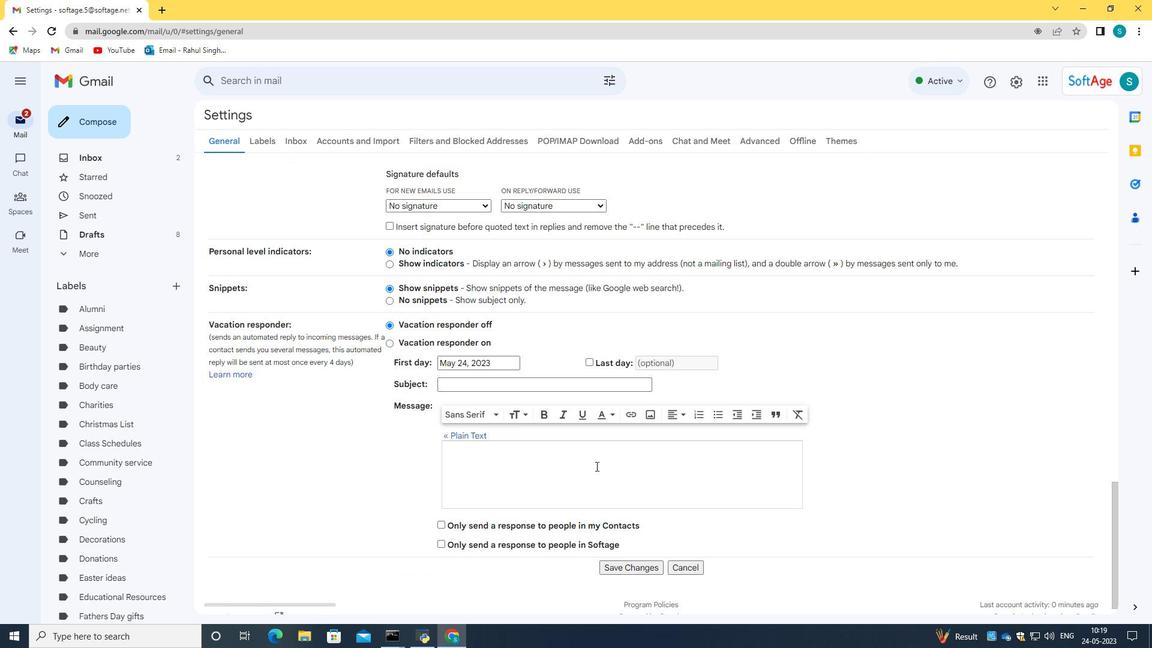 
Action: Mouse scrolled (595, 465) with delta (0, 0)
Screenshot: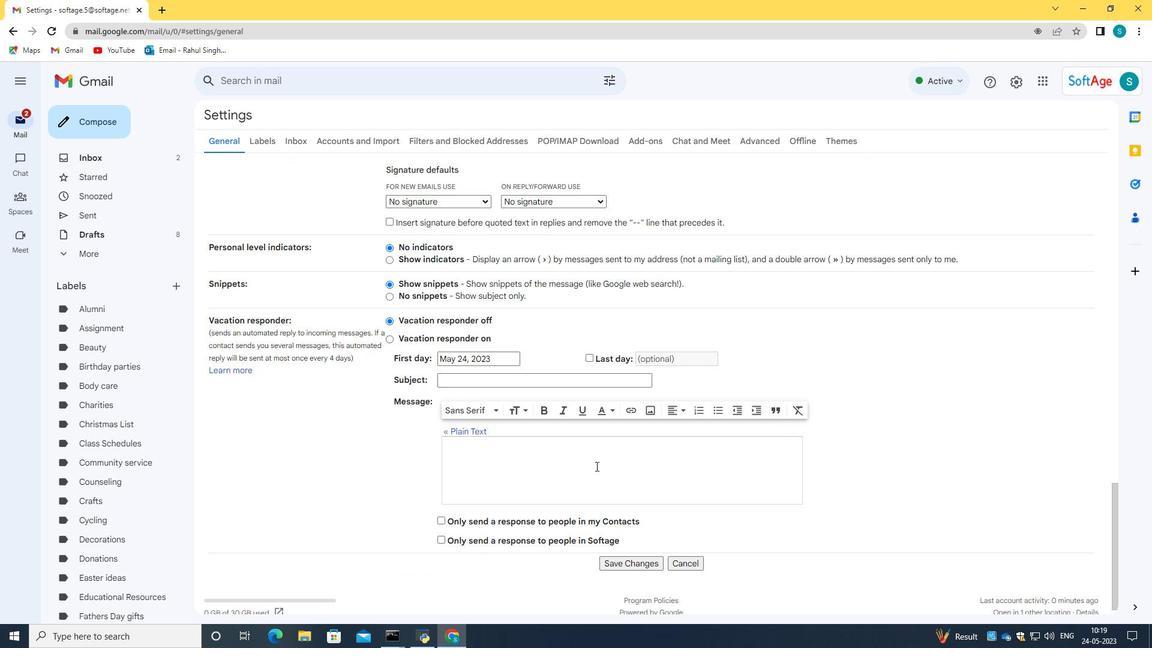 
Action: Mouse moved to (636, 545)
Screenshot: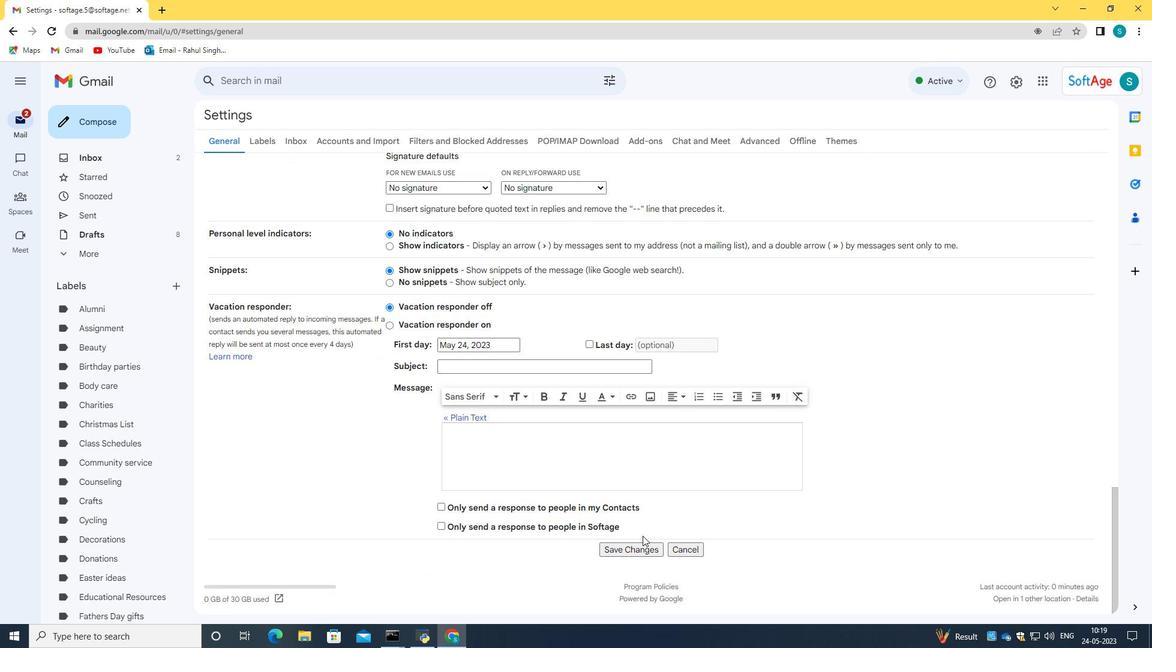 
Action: Mouse pressed left at (636, 545)
Screenshot: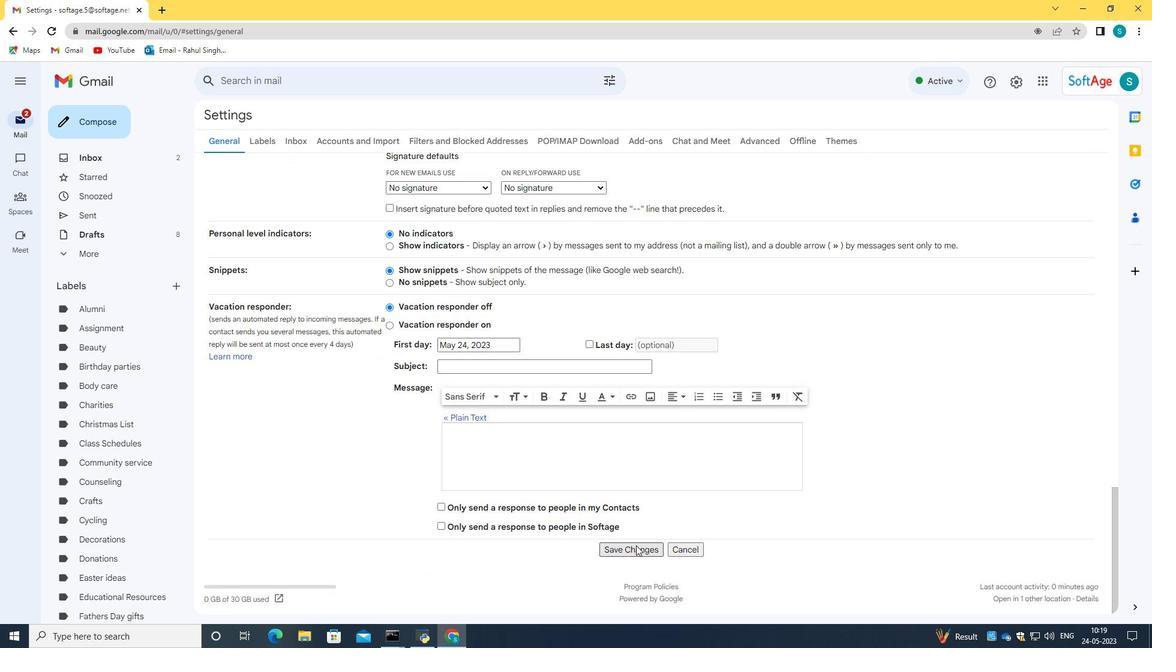 
Action: Mouse moved to (81, 121)
Screenshot: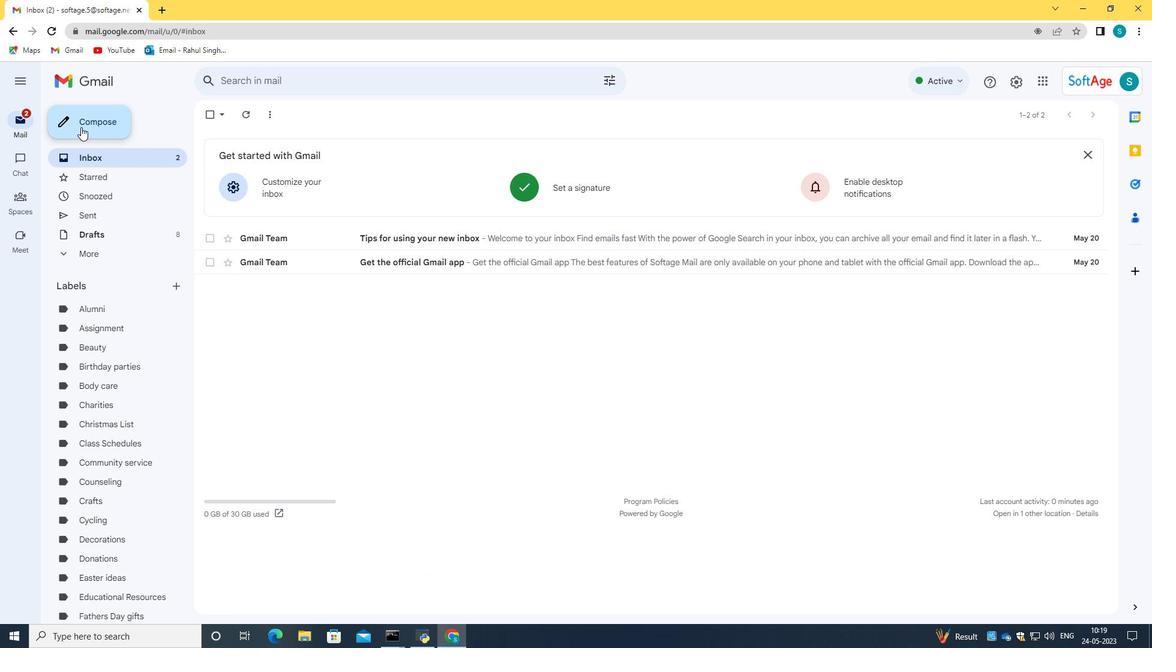 
Action: Mouse pressed left at (81, 121)
Screenshot: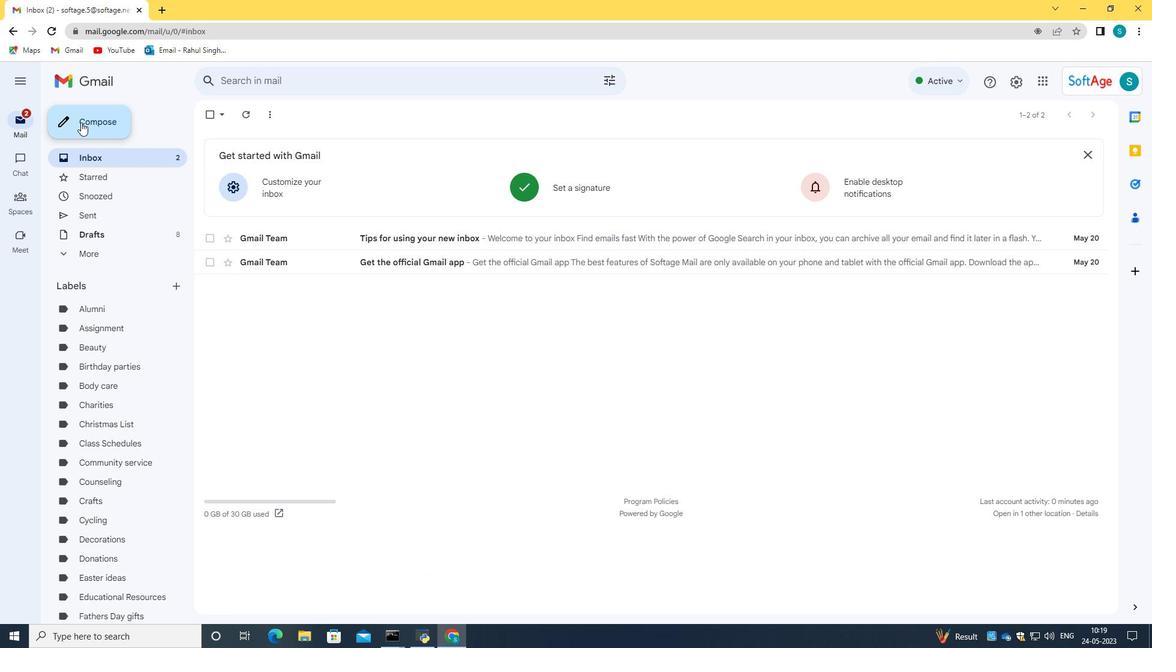 
Action: Mouse moved to (1083, 266)
Screenshot: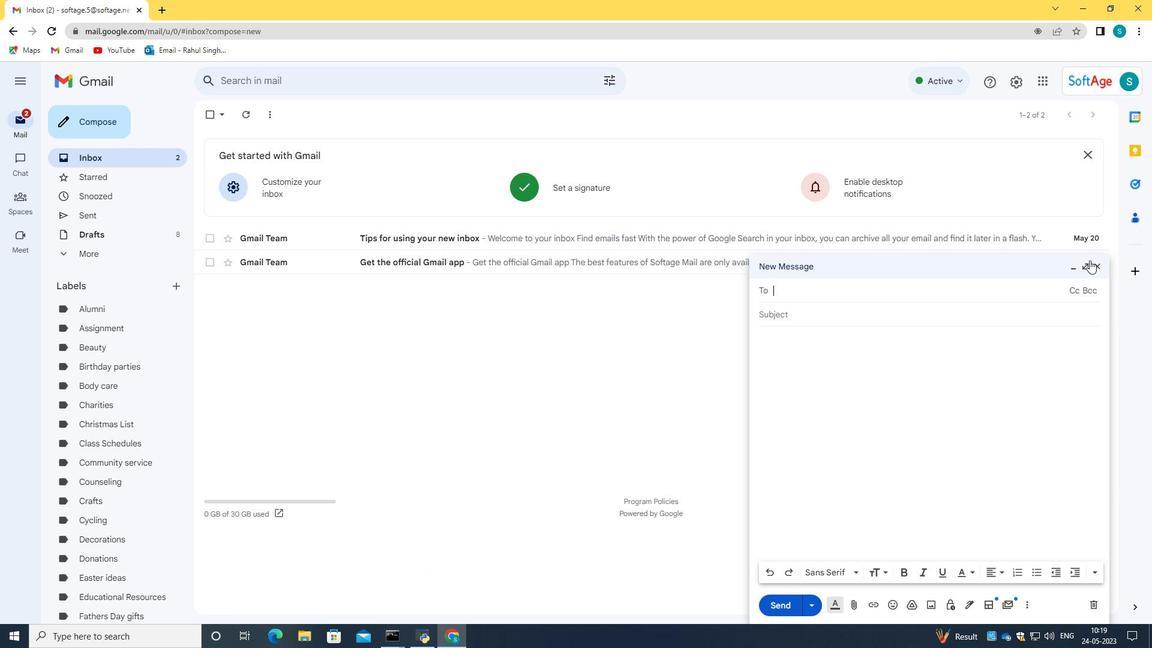
Action: Mouse pressed left at (1083, 266)
Screenshot: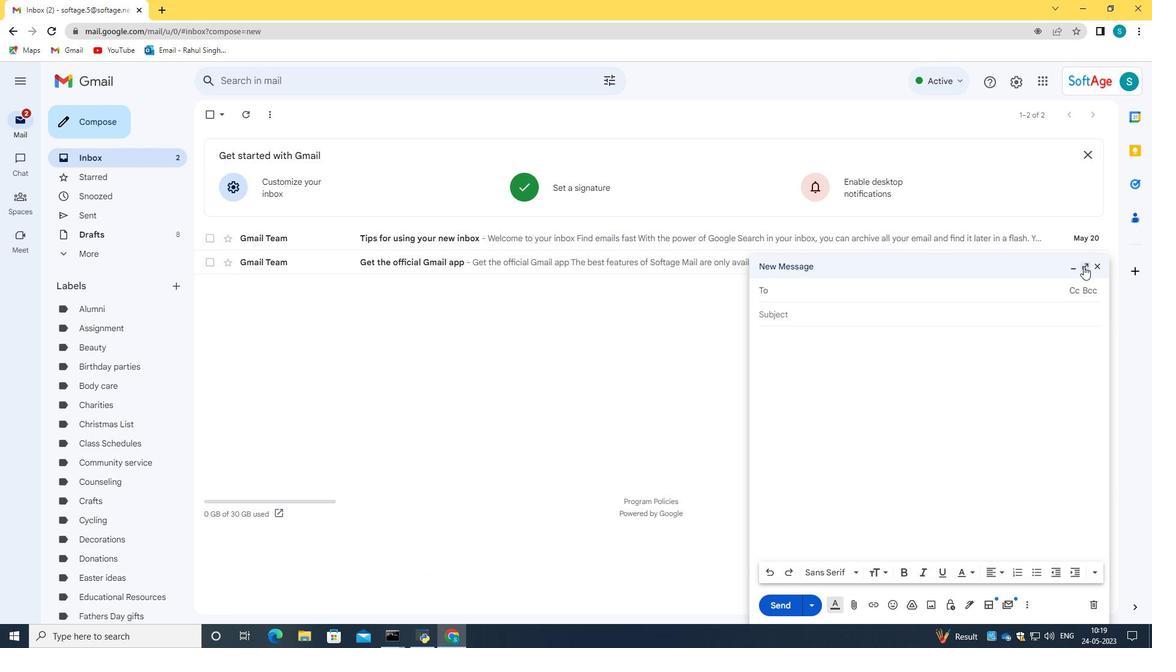 
Action: Mouse moved to (306, 589)
Screenshot: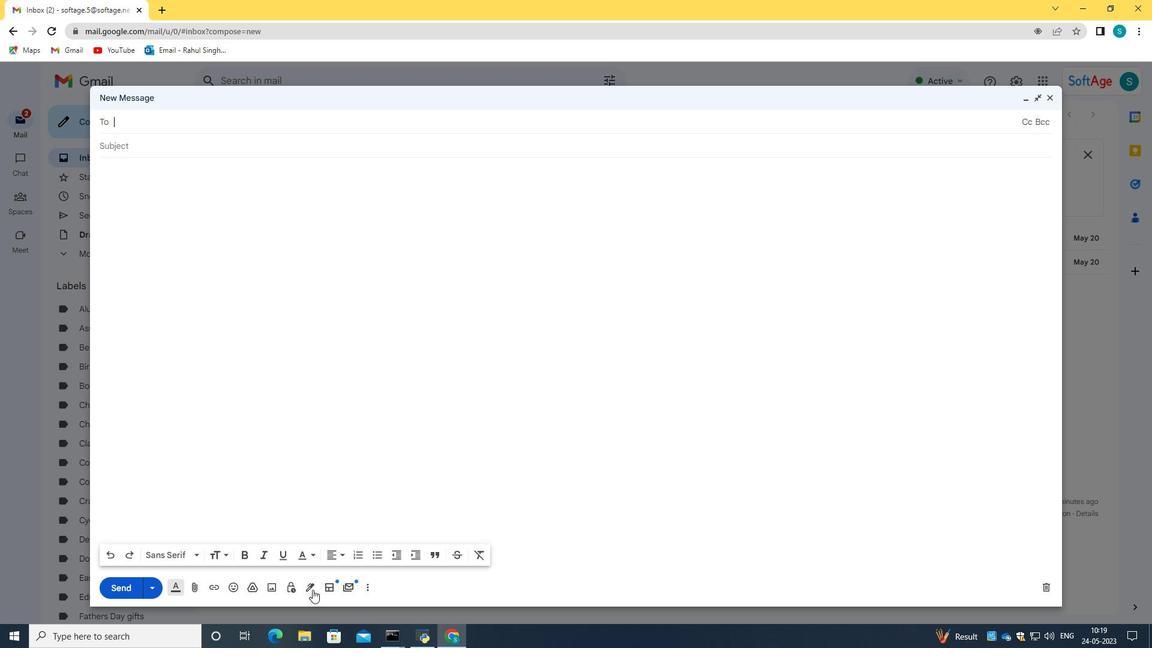 
Action: Mouse pressed left at (306, 589)
Screenshot: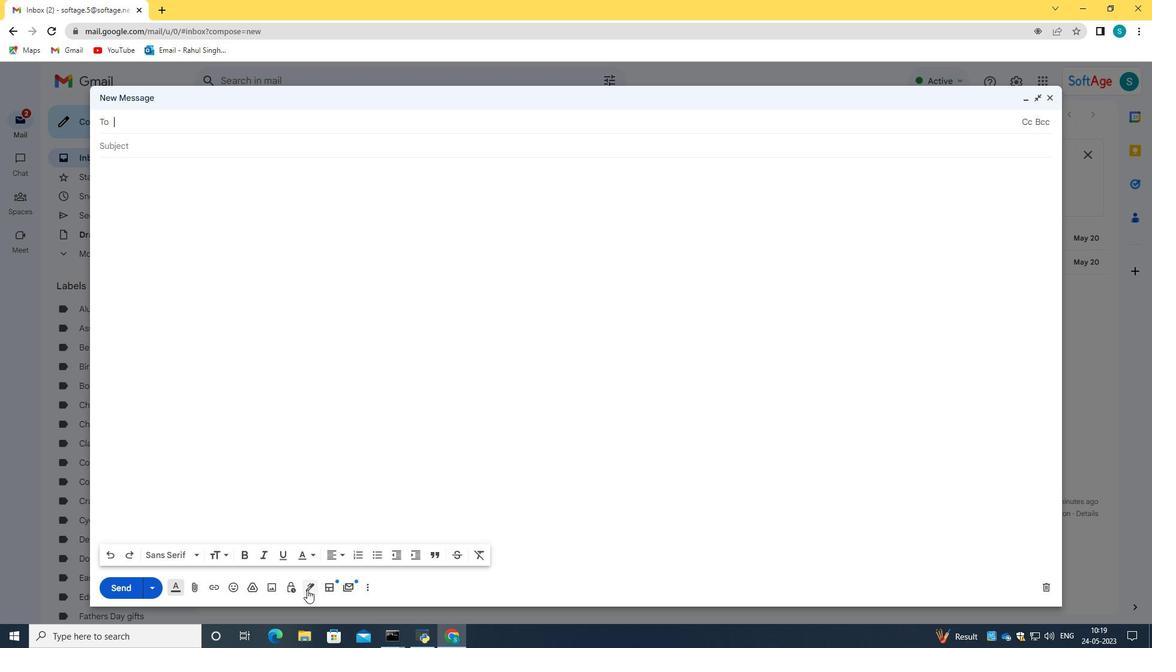 
Action: Mouse moved to (357, 574)
Screenshot: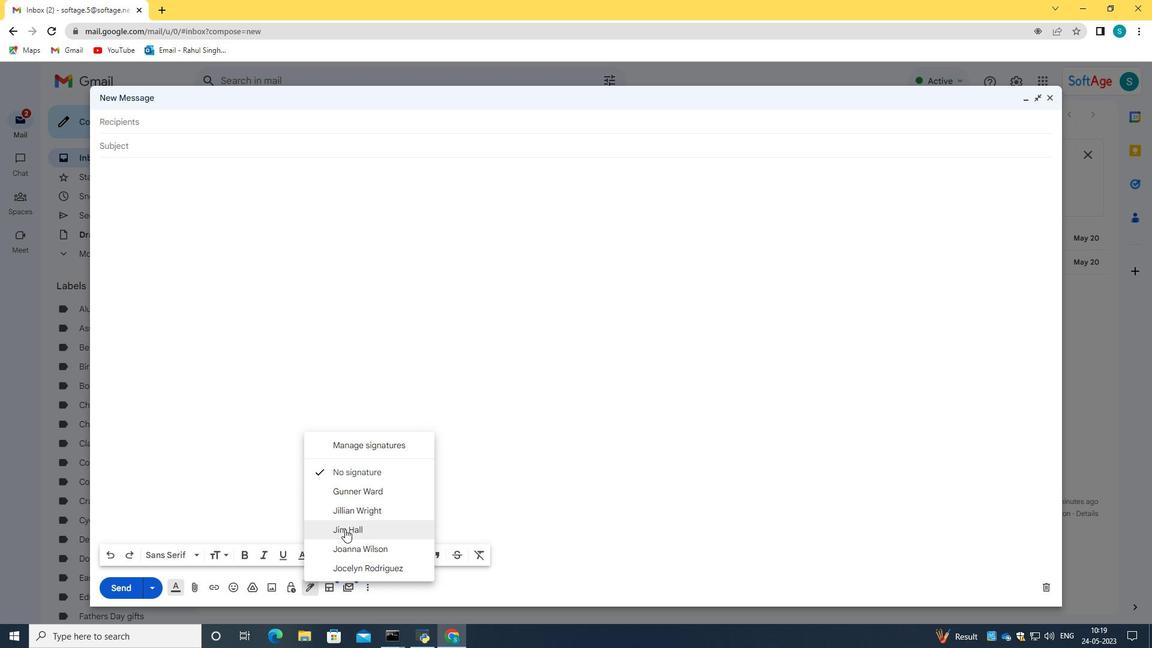 
Action: Mouse pressed left at (357, 574)
Screenshot: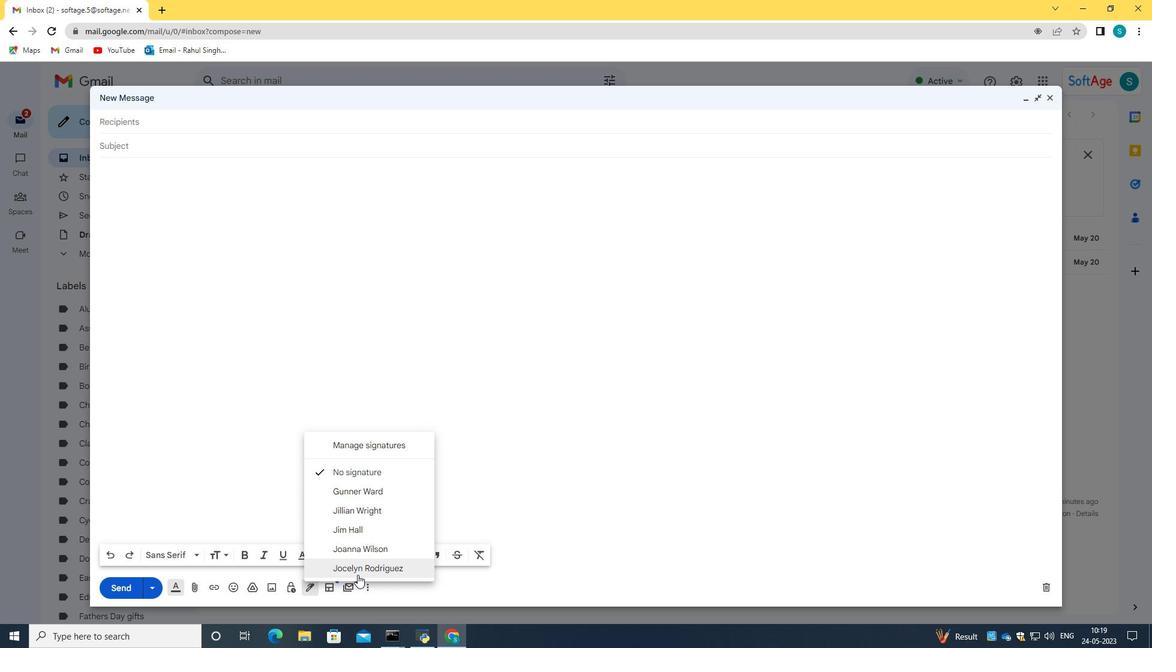 
Action: Mouse moved to (146, 145)
Screenshot: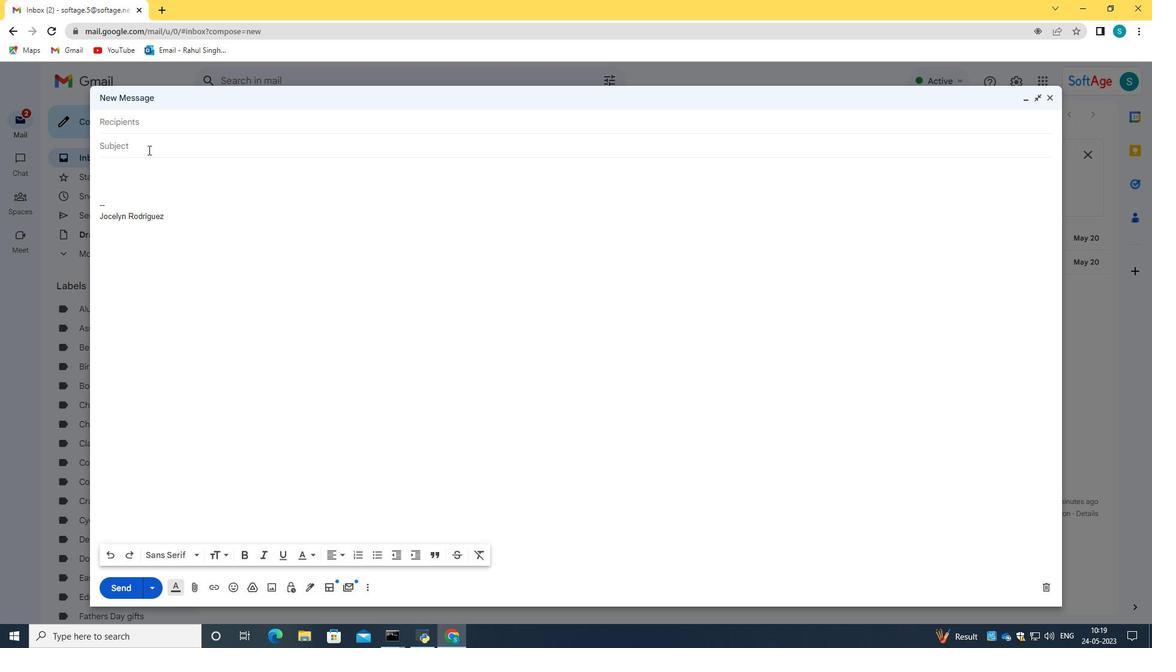 
Action: Mouse pressed left at (146, 145)
Screenshot: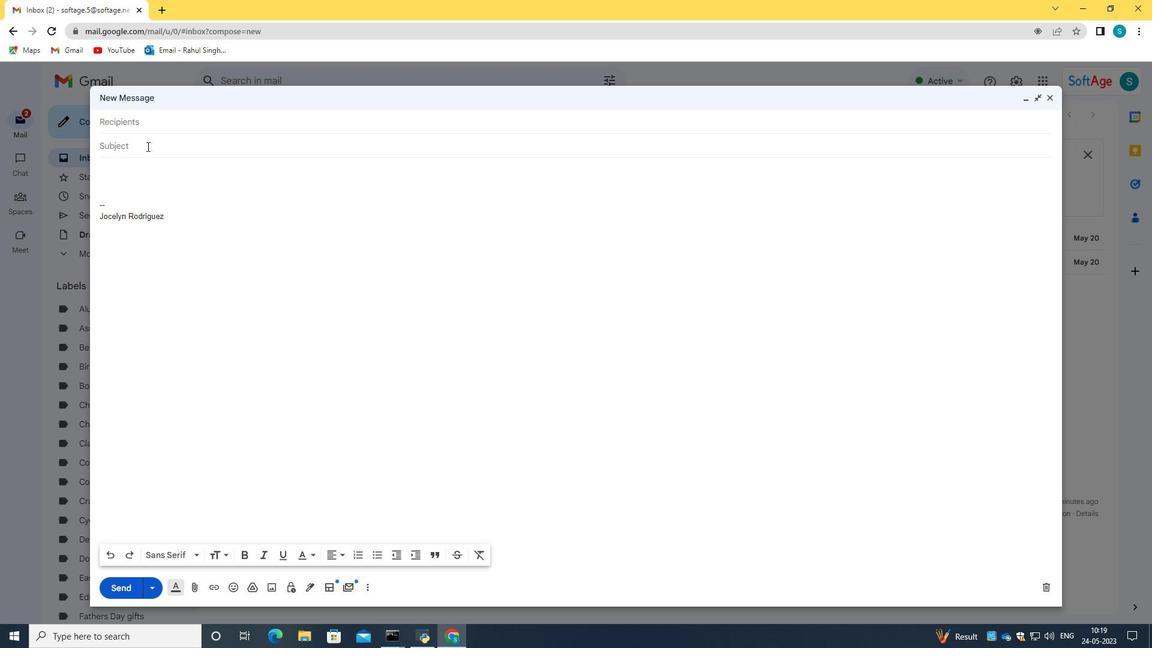 
Action: Key pressed <Key.caps_lock>U<Key.caps_lock>pdate<Key.space>on<Key.space>a<Key.space>service<Key.space><Key.caps_lock>R<Key.caps_lock>od<Key.backspace><Key.backspace><Key.backspace>enhancement<Key.space>
Screenshot: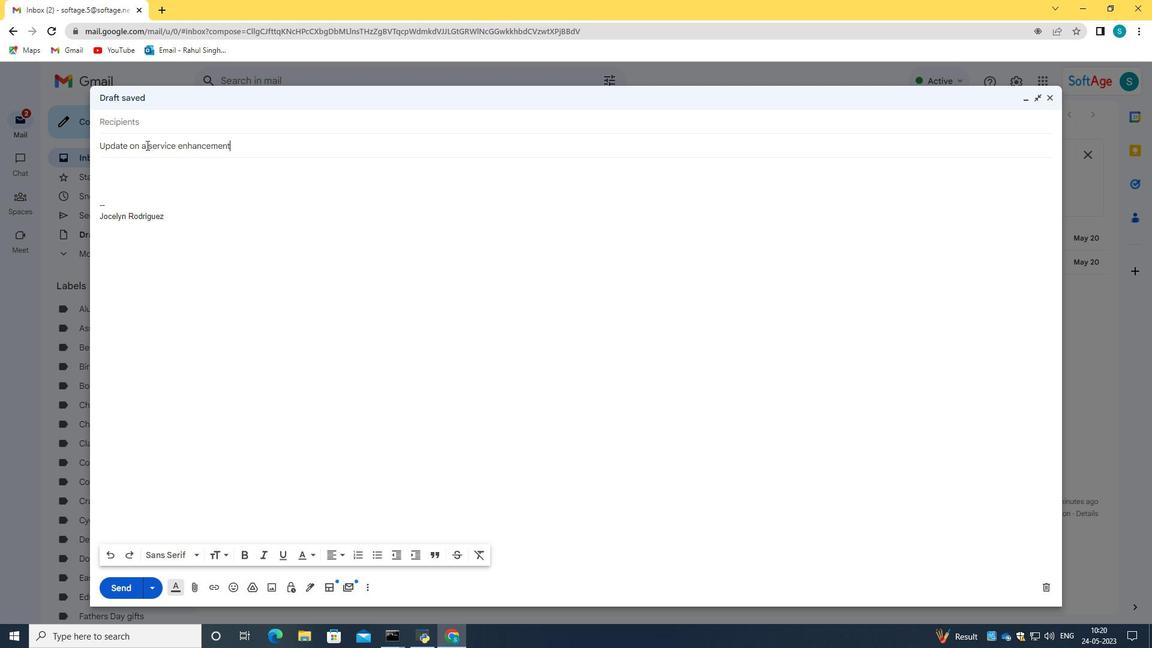 
Action: Mouse moved to (123, 174)
Screenshot: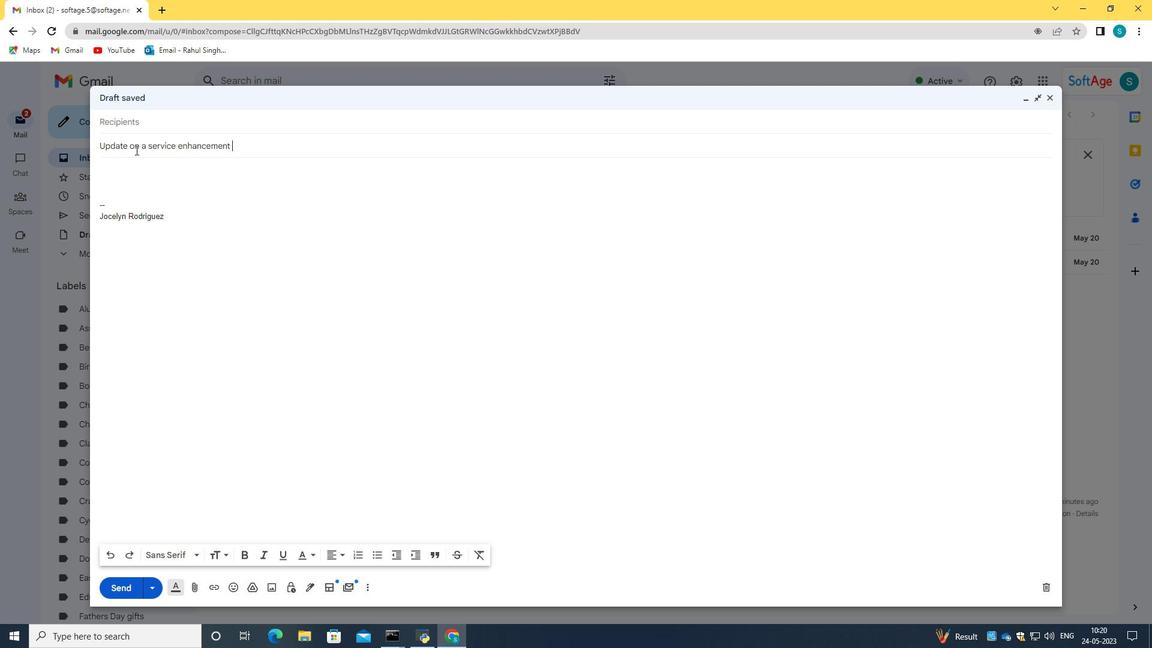 
Action: Mouse pressed left at (123, 174)
Screenshot: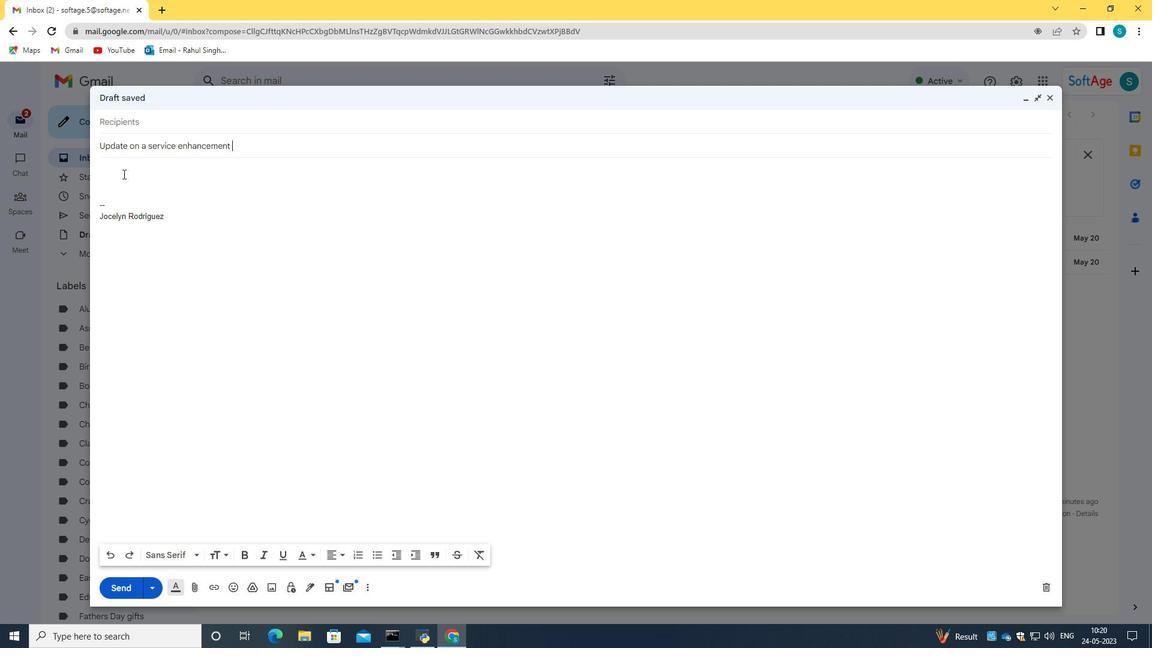 
Action: Key pressed <Key.caps_lock>I<Key.caps_lock><Key.space>wanted<Key.space>to<Key.space>discuss<Key.space>the<Key.space>progress<Key.space>of<Key.space>the<Key.space>sales<Key.space>team<Key.space>with<Key.space>you.<Key.space><Key.caps_lock>CAN<Key.space><Key.backspace><Key.backspace><Key.backspace><Key.caps_lock>an<Key.space>you<Key.space>set<Key.space>up<Key.space>a<Key.space>meeting<Key.space>sometiem<Key.backspace><Key.backspace>me<Key.space>ne<Key.tab>
Screenshot: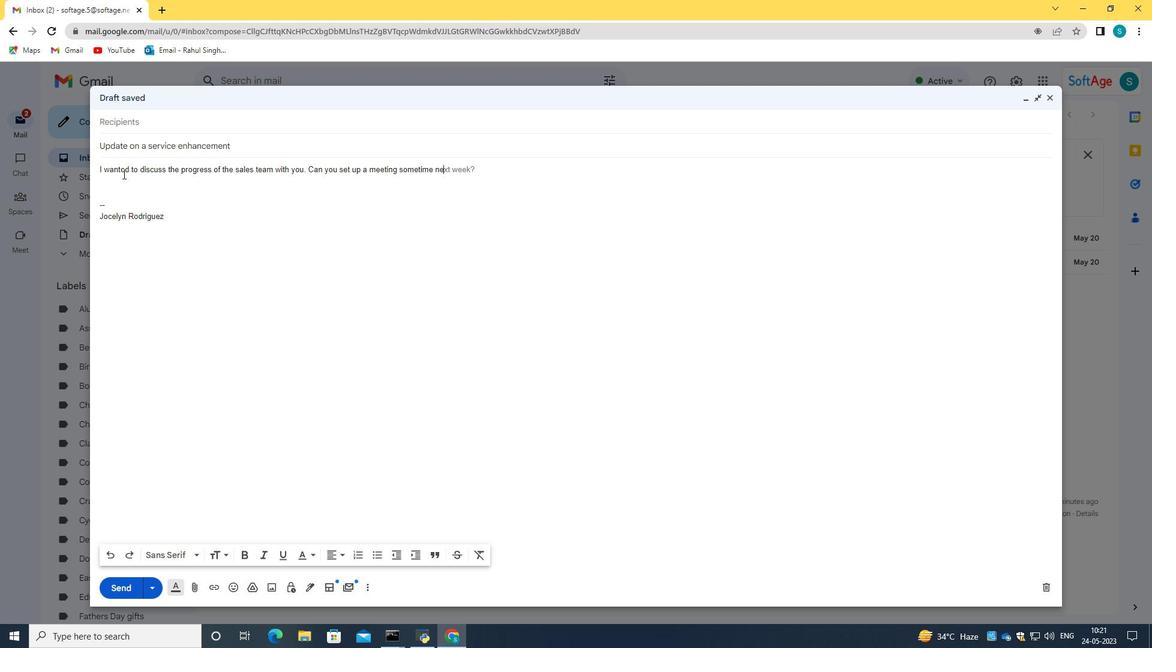 
Action: Mouse moved to (163, 129)
Screenshot: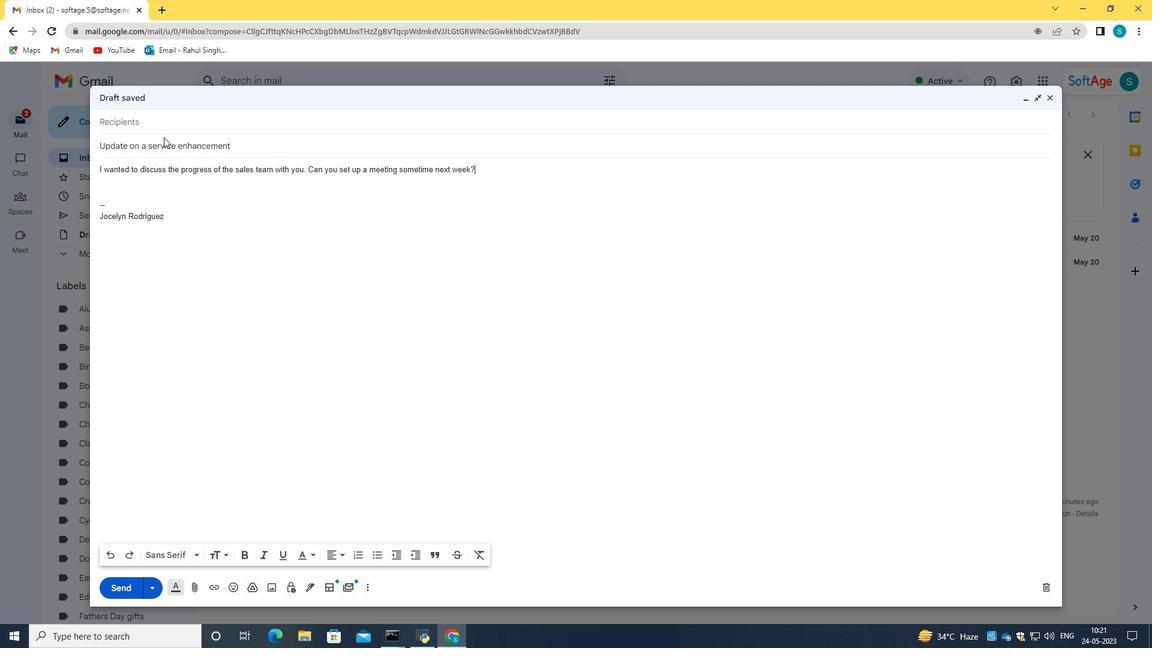 
Action: Mouse pressed left at (163, 129)
Screenshot: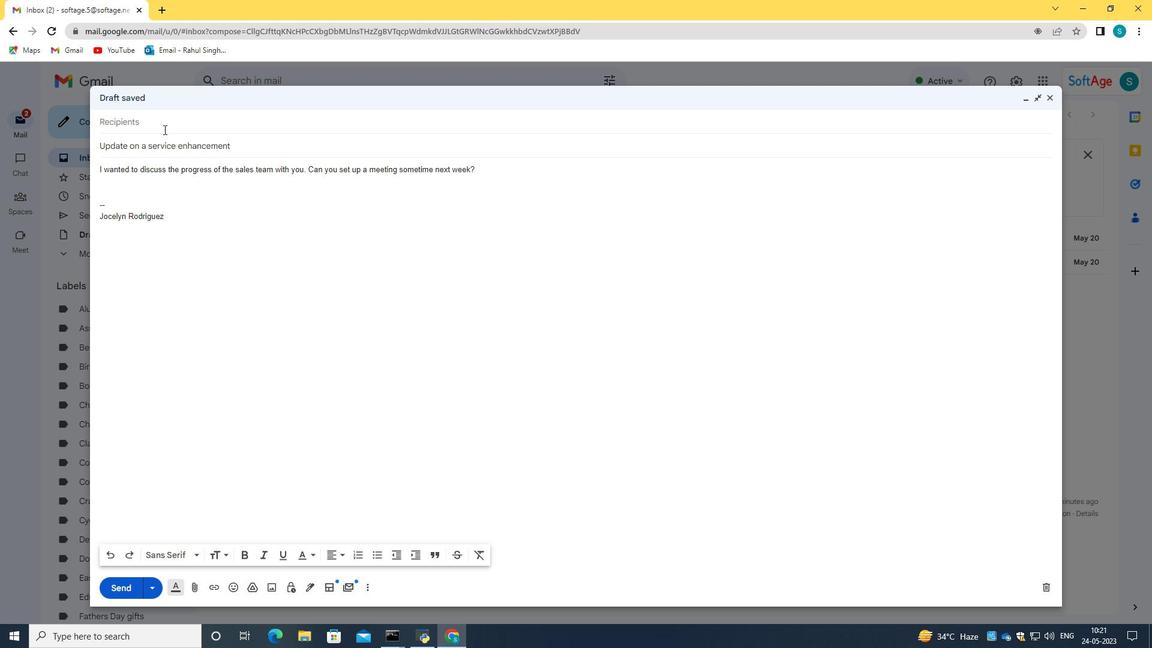 
Action: Key pressed softage.2<Key.shift>@softage.net
Screenshot: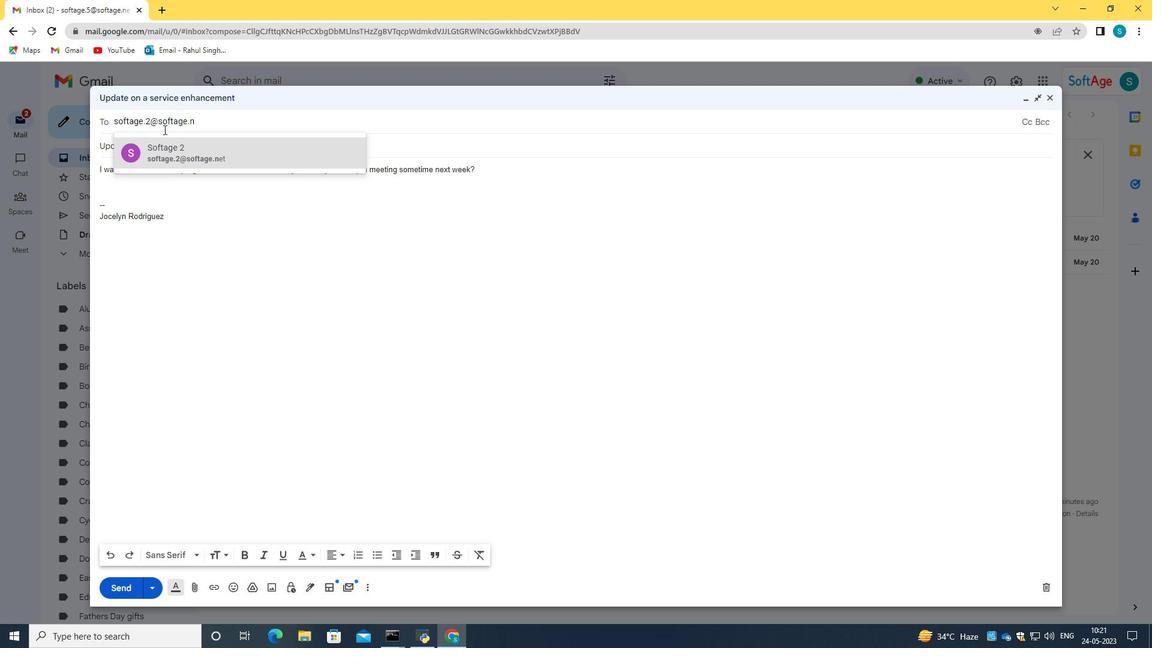 
Action: Mouse moved to (191, 157)
Screenshot: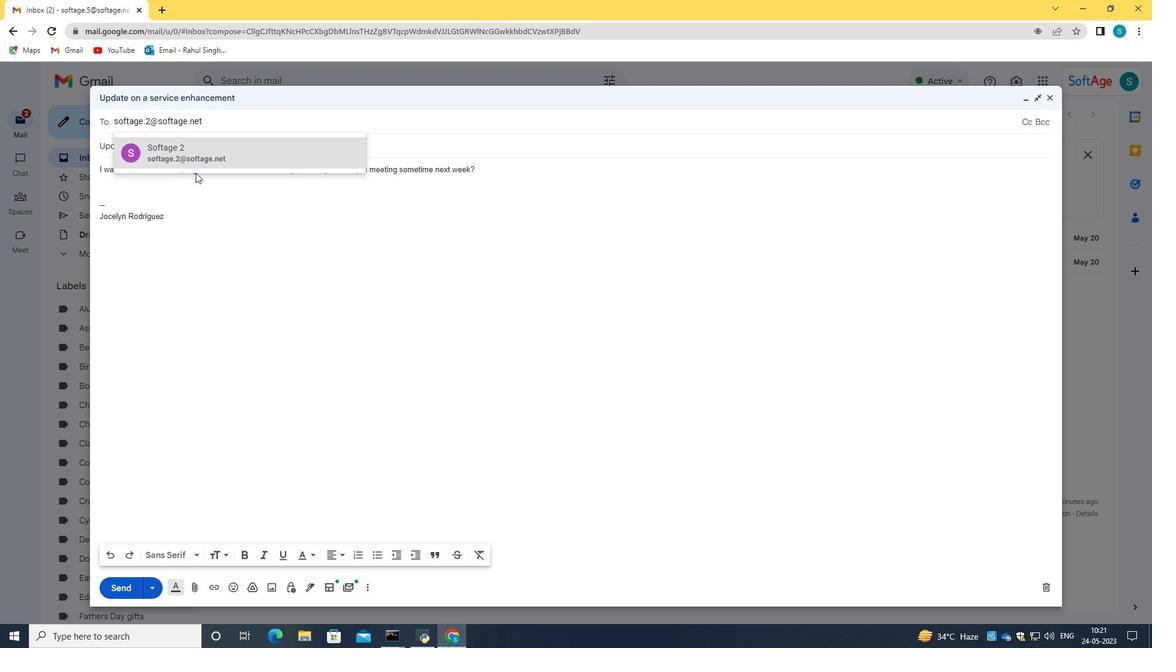 
Action: Mouse pressed left at (191, 157)
Screenshot: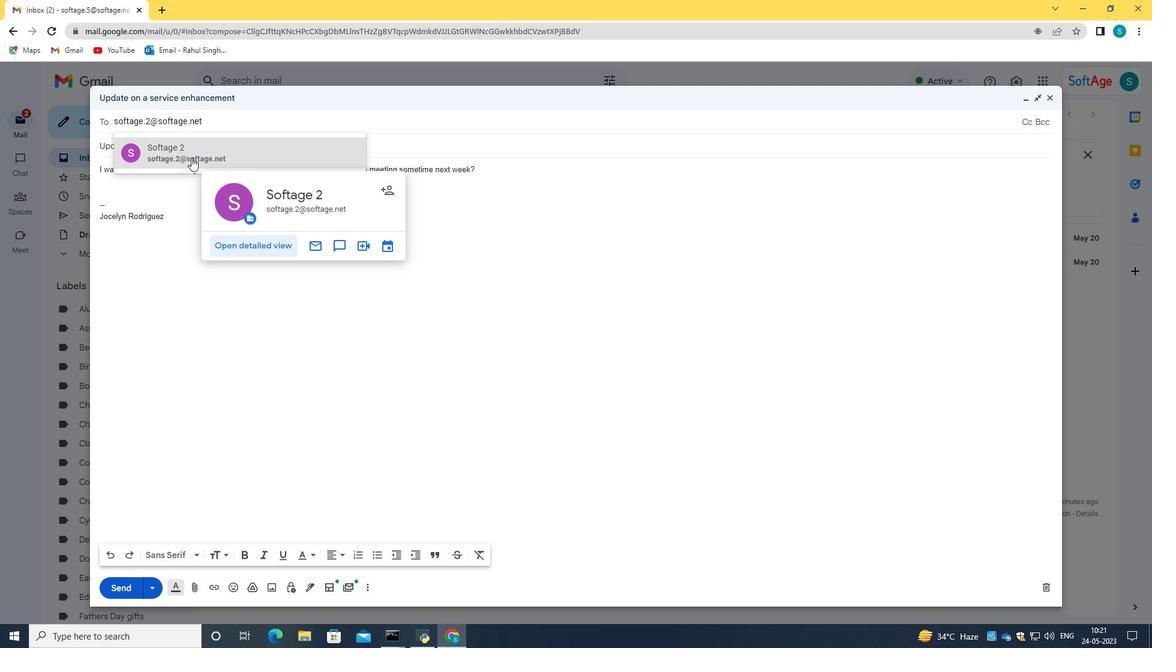 
Action: Mouse moved to (286, 218)
Screenshot: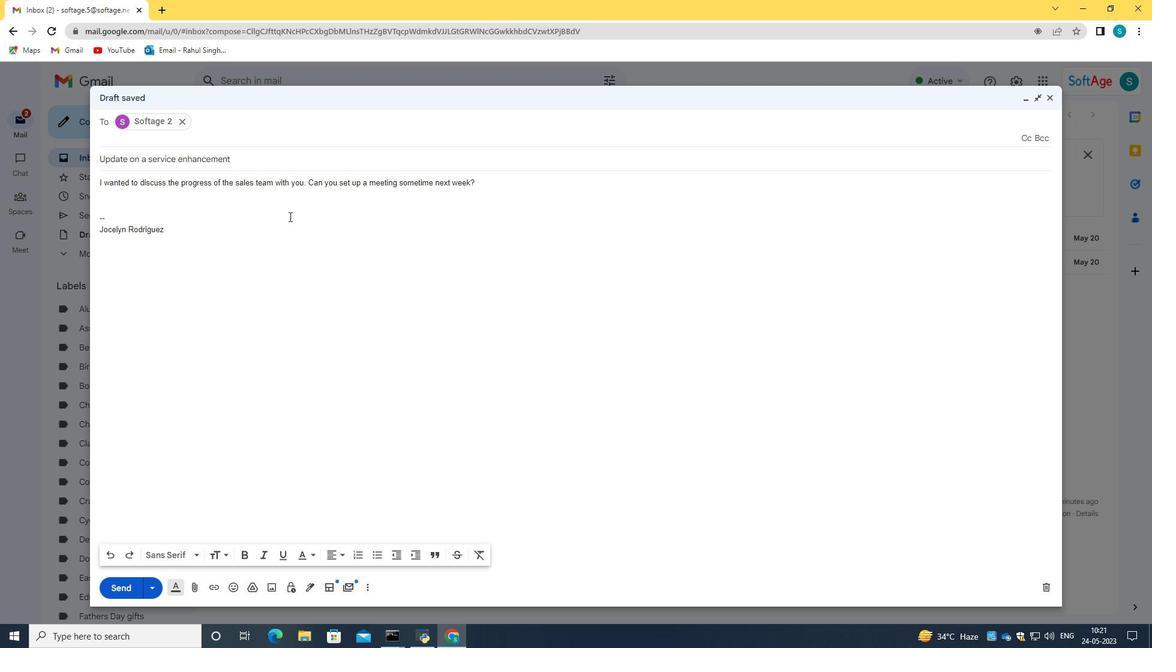 
Action: Mouse scrolled (286, 217) with delta (0, 0)
Screenshot: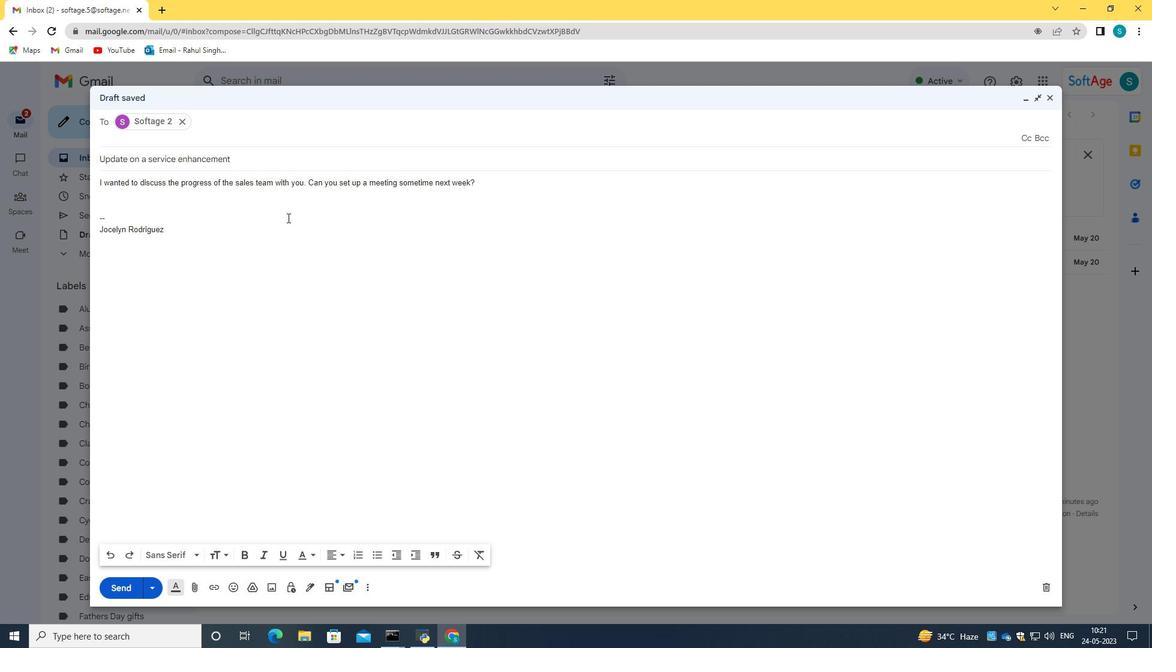 
Action: Mouse scrolled (286, 217) with delta (0, 0)
Screenshot: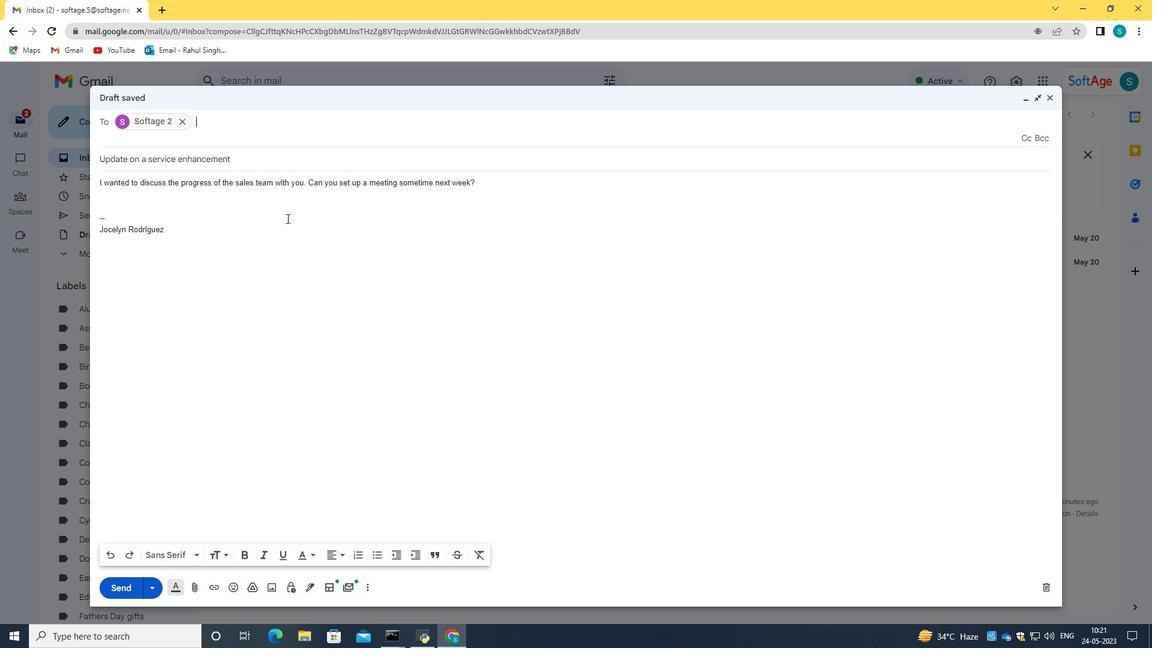 
Action: Mouse moved to (132, 588)
Screenshot: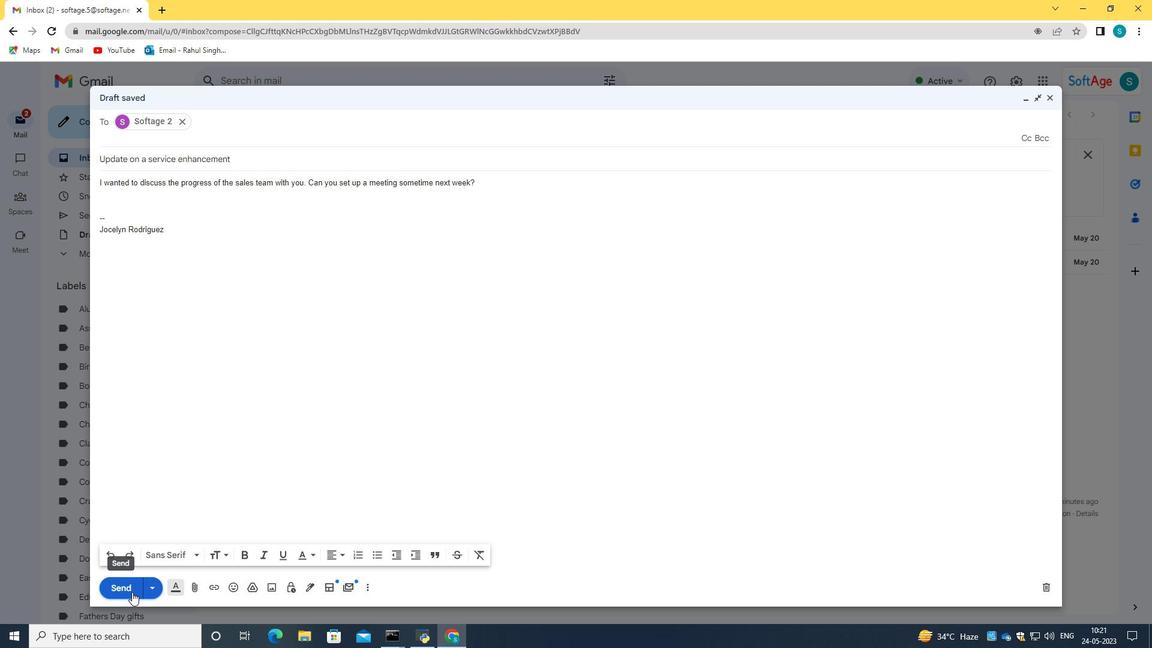 
Action: Mouse pressed left at (132, 588)
Screenshot: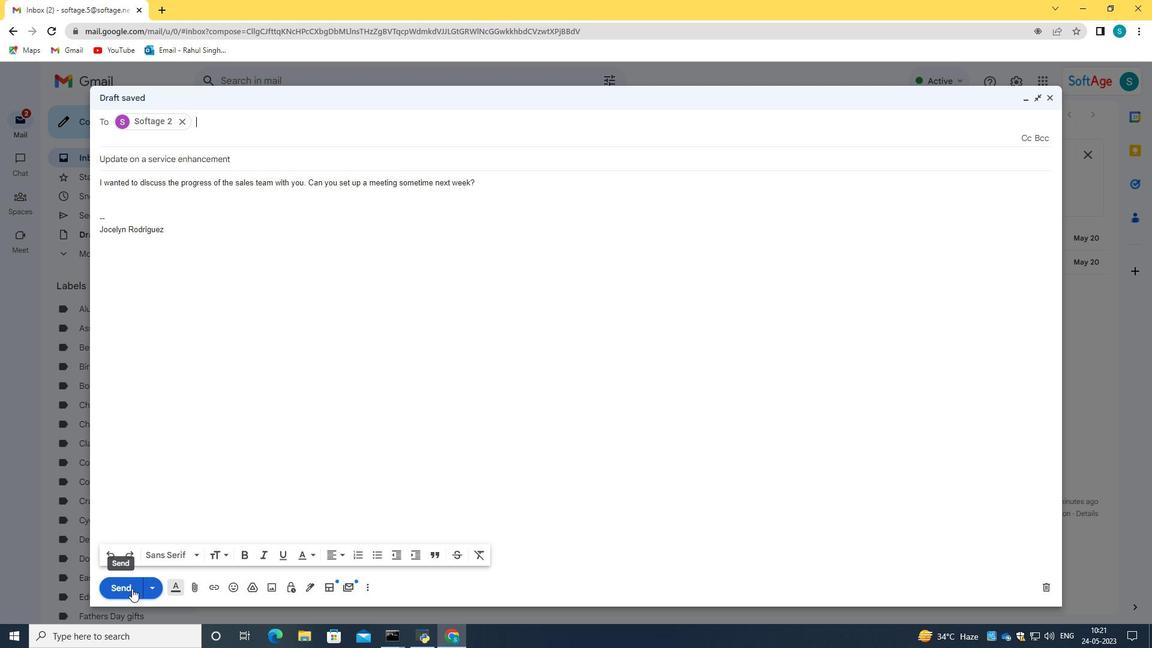 
Action: Mouse moved to (115, 211)
Screenshot: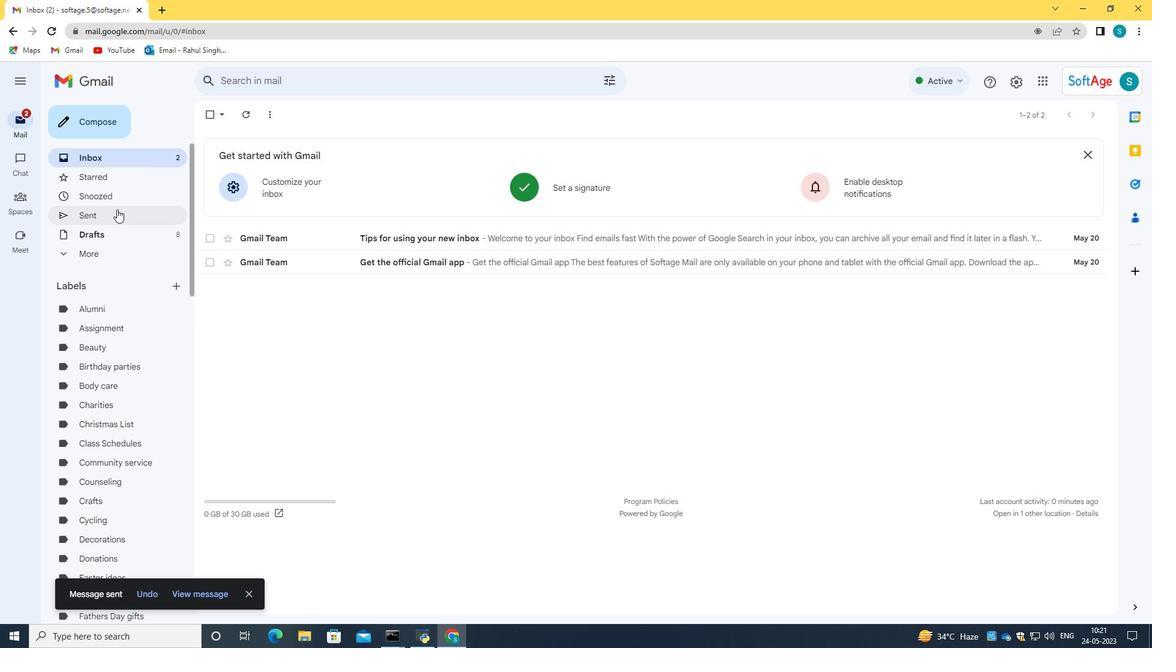 
Action: Mouse pressed left at (115, 211)
Screenshot: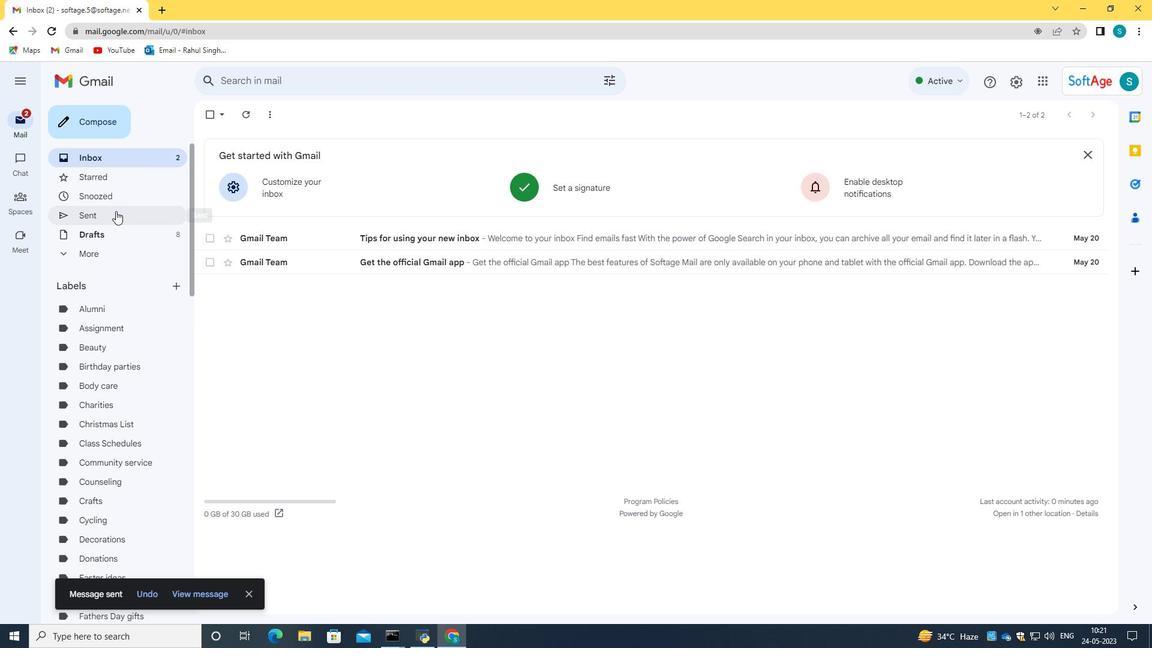 
Action: Mouse moved to (207, 174)
Screenshot: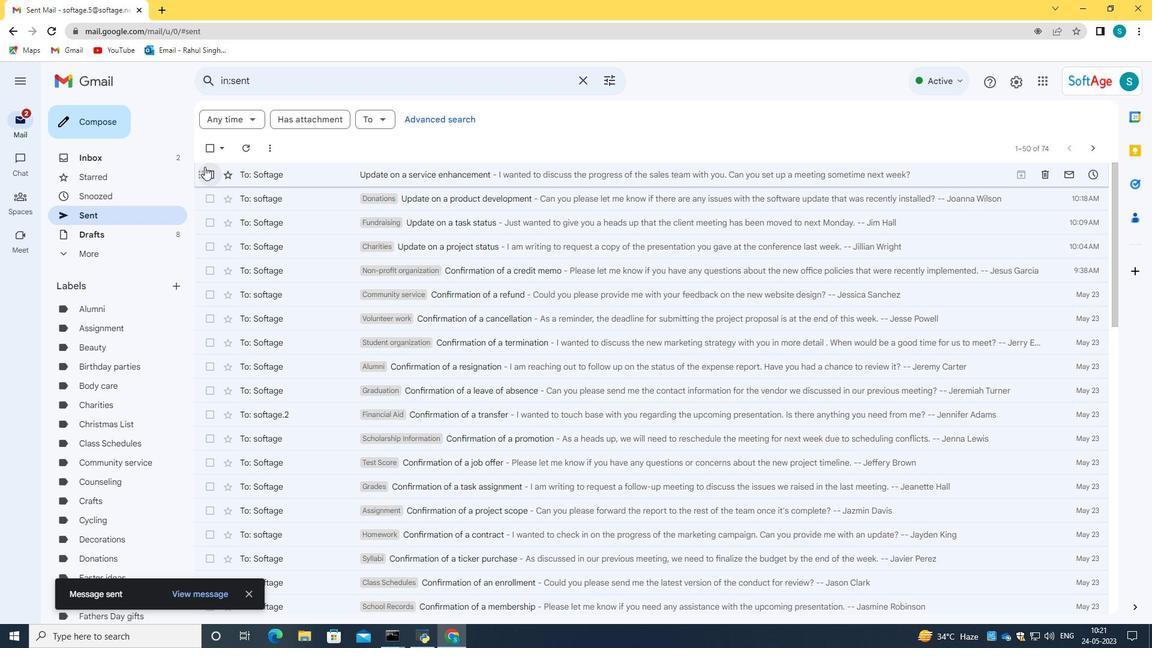 
Action: Mouse pressed left at (207, 174)
Screenshot: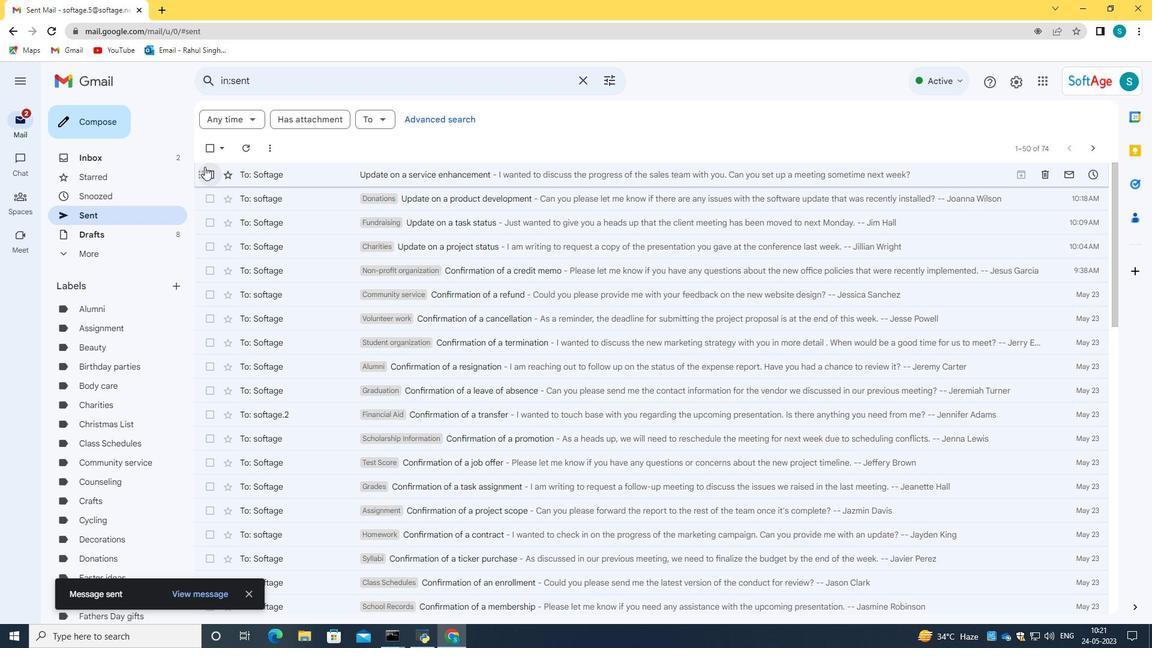 
Action: Mouse moved to (327, 180)
Screenshot: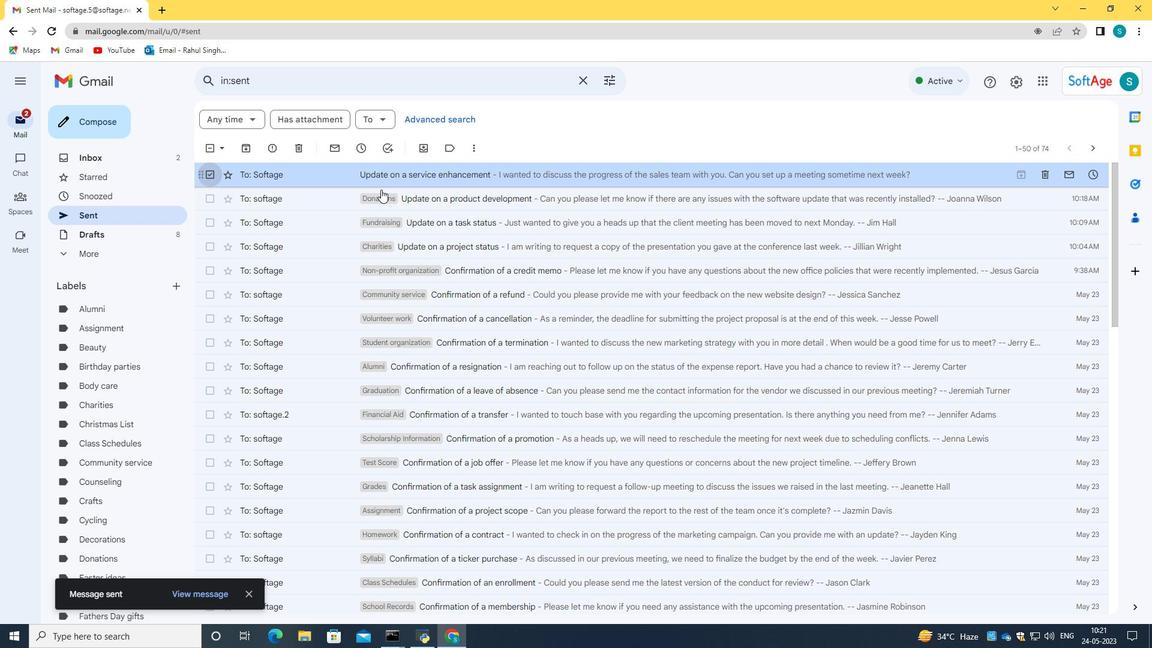 
Action: Mouse pressed right at (327, 180)
Screenshot: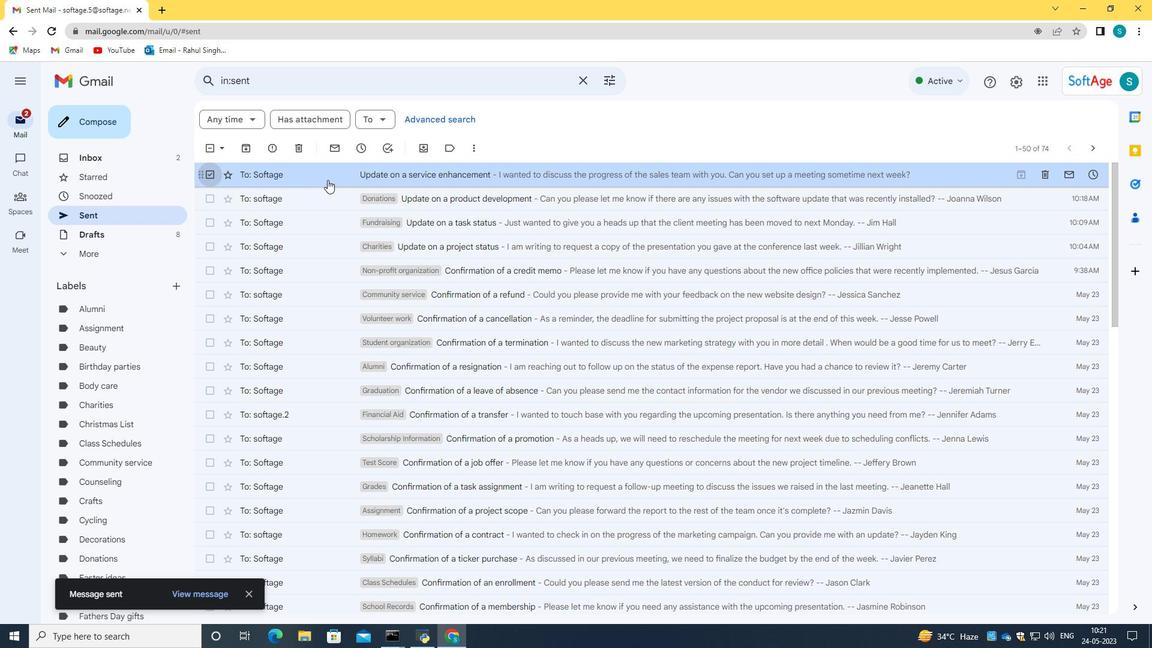 
Action: Mouse moved to (532, 361)
Screenshot: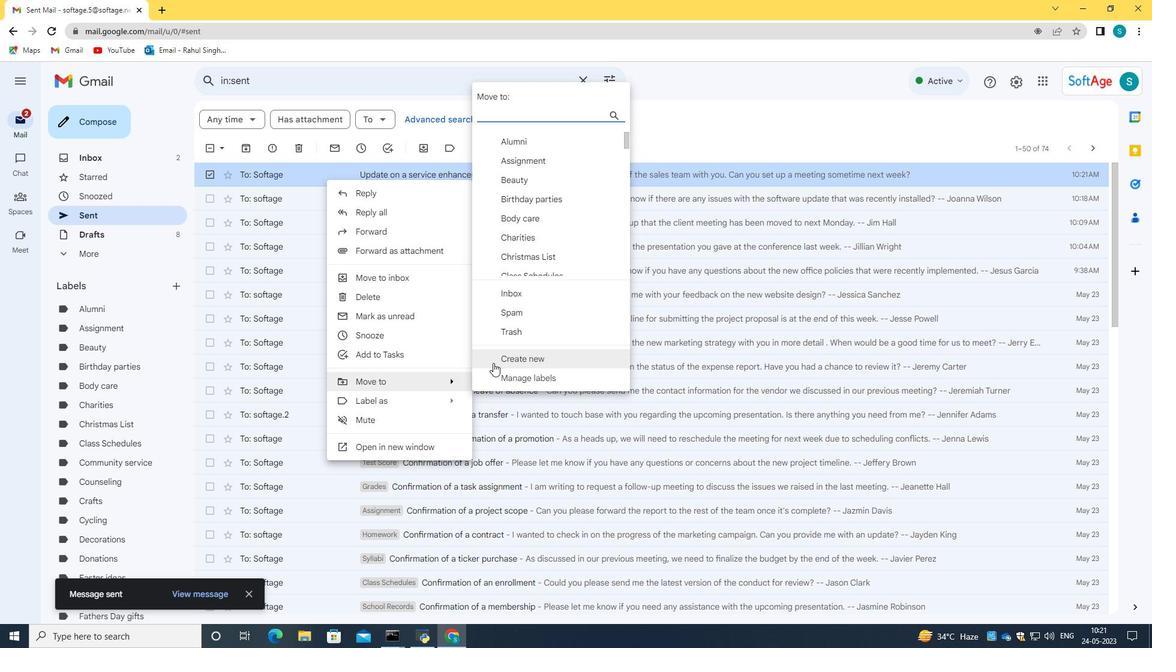 
Action: Mouse pressed left at (532, 361)
Screenshot: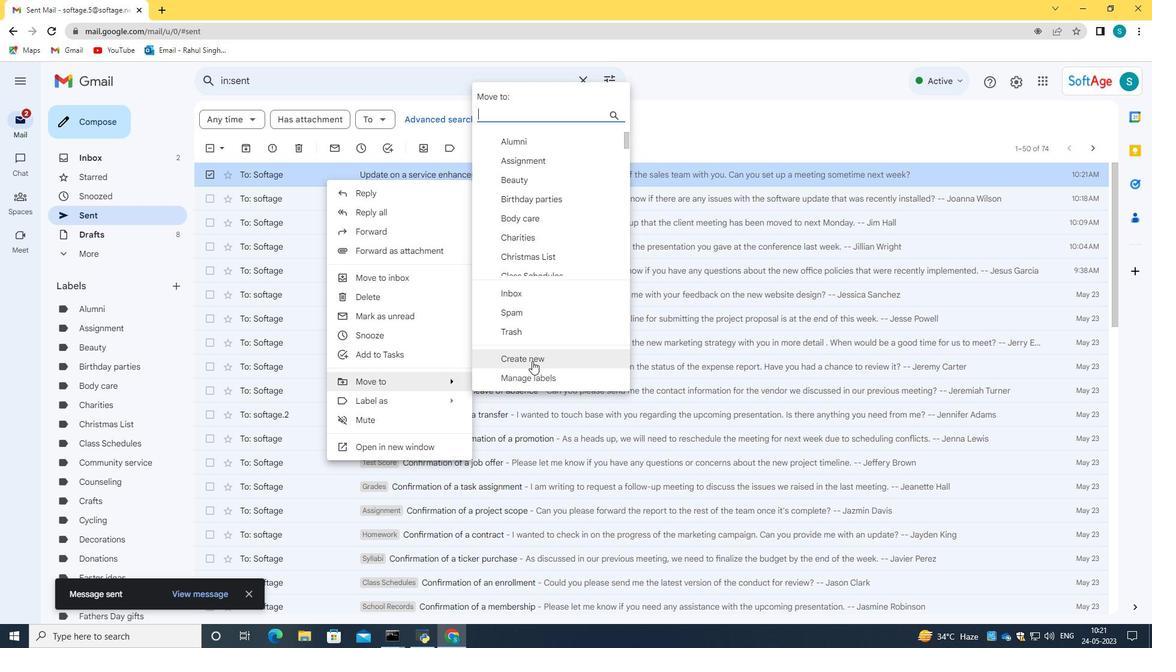 
Action: Key pressed <Key.caps_lock>S<Key.caps_lock>ocial<Key.space><Key.caps_lock>M<Key.caps_lock>edia
Screenshot: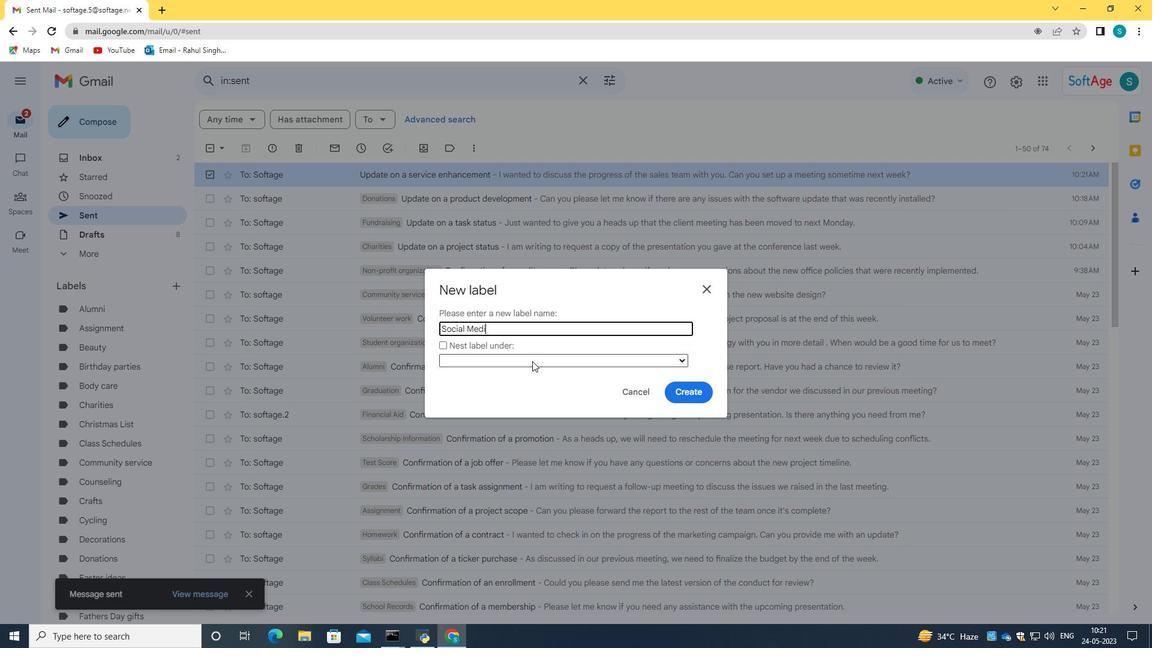
Action: Mouse moved to (673, 392)
Screenshot: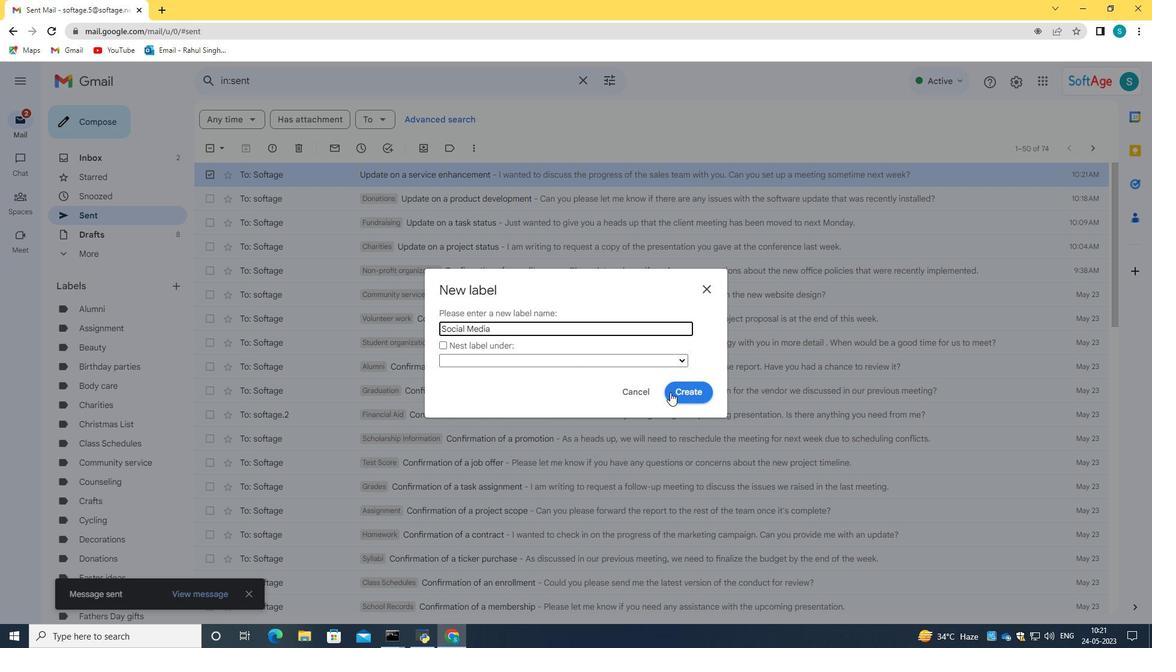 
Action: Mouse pressed left at (673, 392)
Screenshot: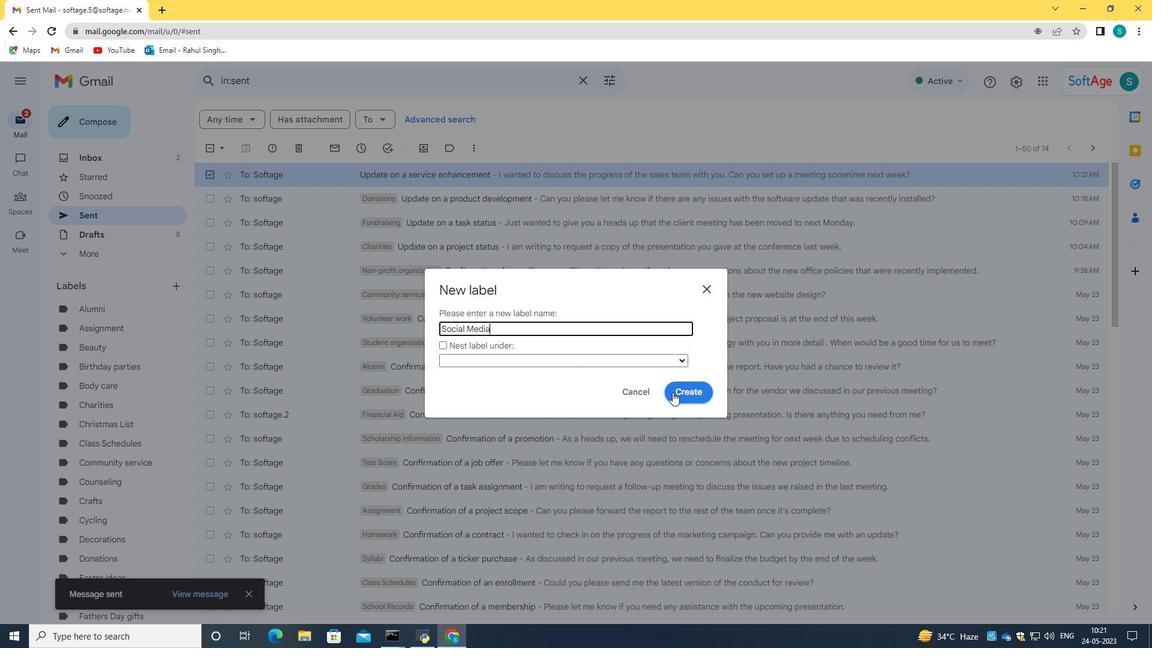 
Action: Mouse moved to (496, 231)
Screenshot: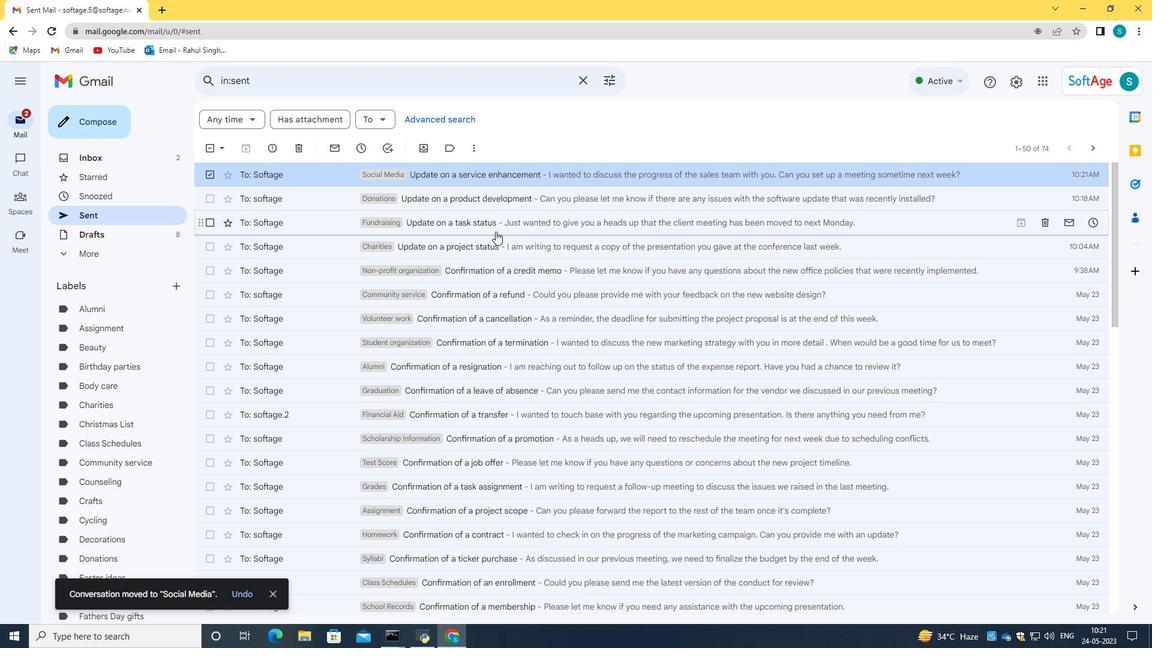 
